 Task: Look for space in Lishu, China from 3rd August, 2023 to 17th August, 2023 for 3 adults, 1 child in price range Rs.3000 to Rs.15000. Place can be entire place with 3 bedrooms having 4 beds and 2 bathrooms. Property type can be house, flat, guest house. Amenities needed are: wifi. Booking option can be shelf check-in. Required host language is Chinese (Simplified).
Action: Mouse moved to (620, 84)
Screenshot: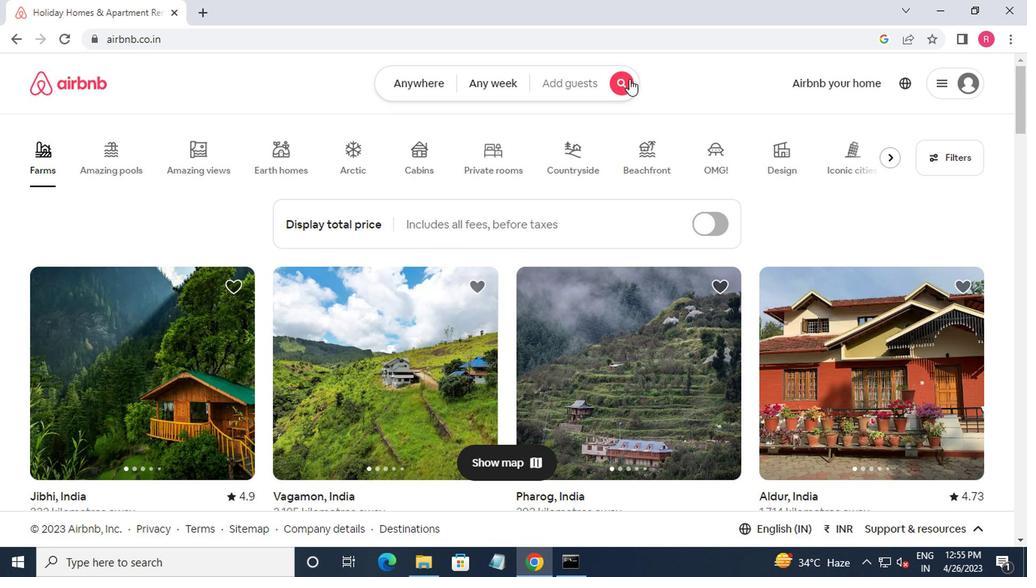 
Action: Mouse pressed left at (620, 84)
Screenshot: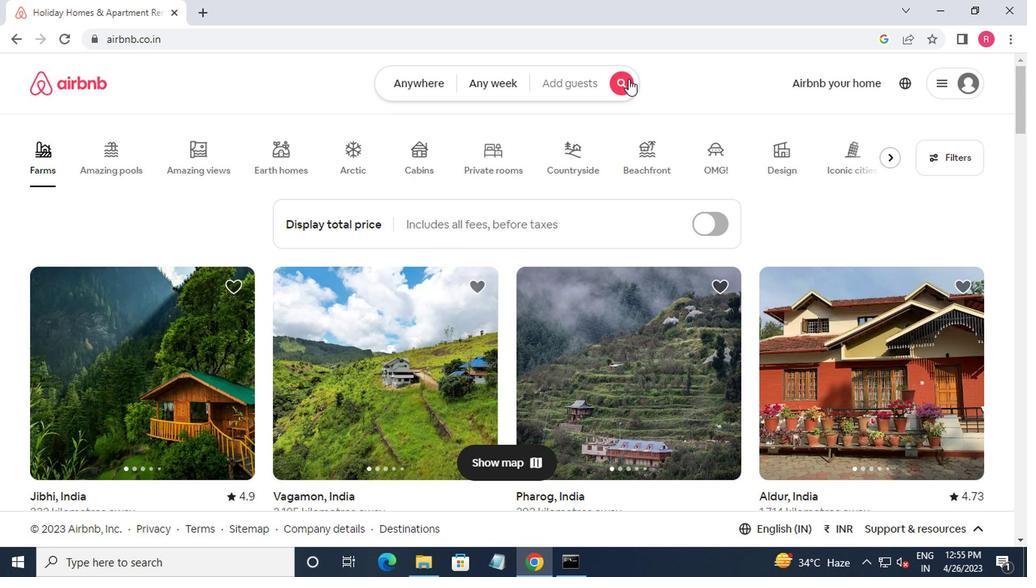 
Action: Mouse moved to (285, 141)
Screenshot: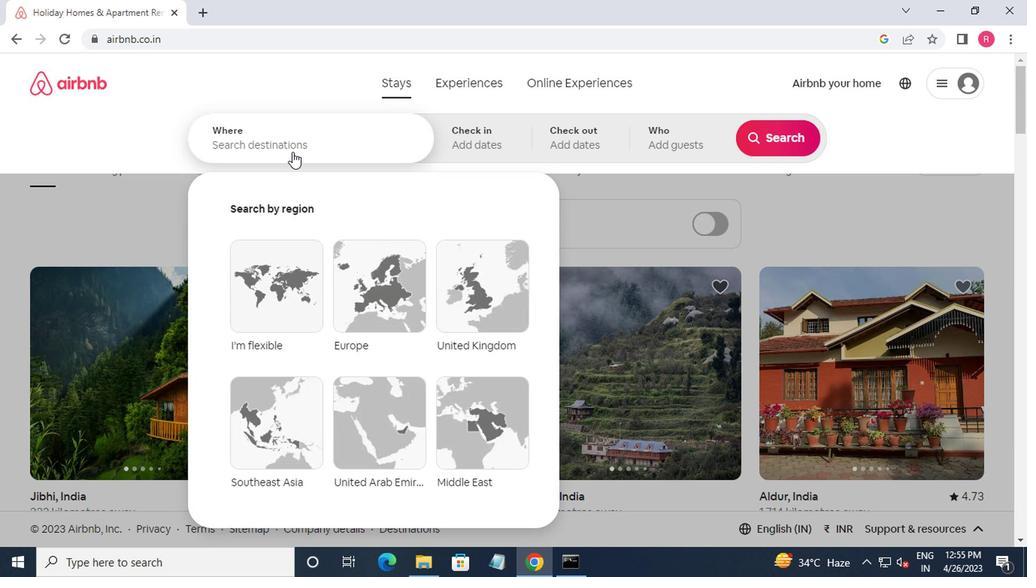 
Action: Mouse pressed left at (285, 141)
Screenshot: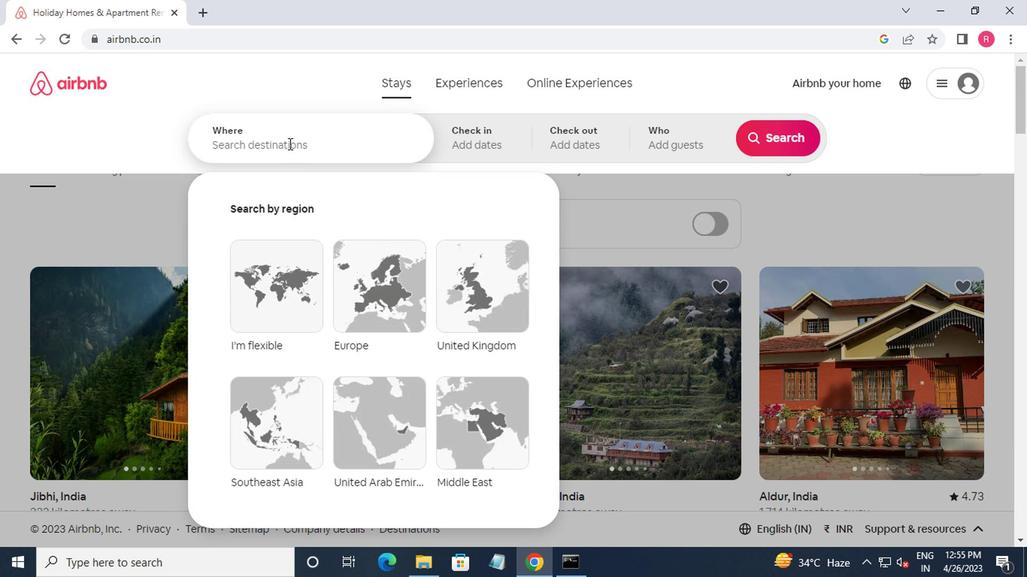 
Action: Mouse moved to (277, 159)
Screenshot: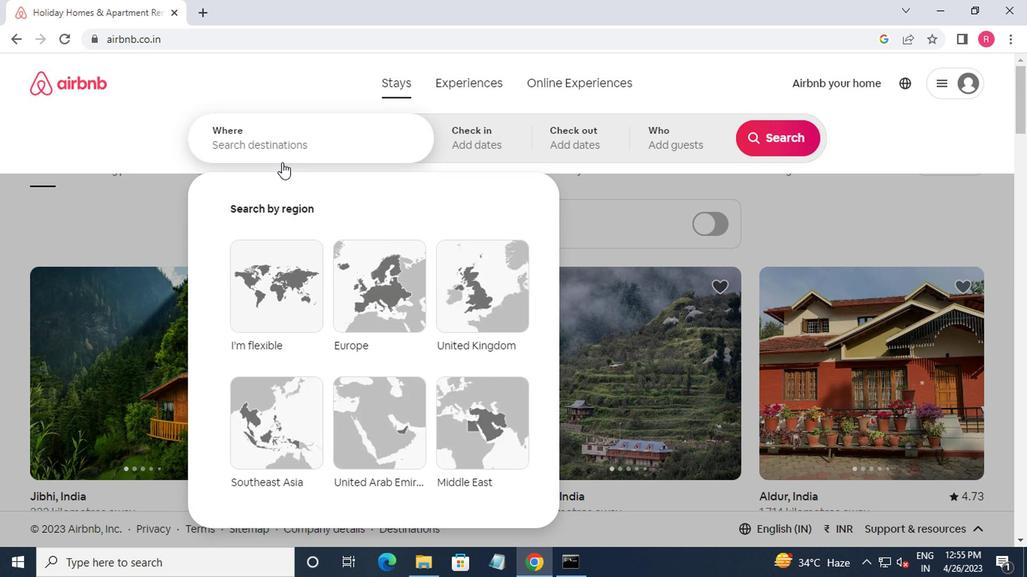 
Action: Key pressed lishu,china<Key.enter>
Screenshot: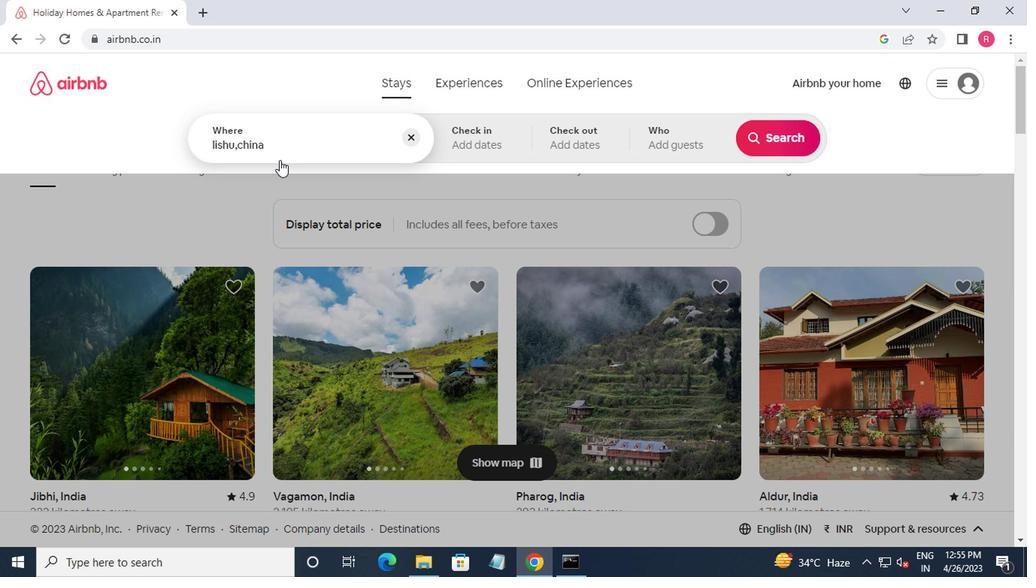 
Action: Mouse moved to (766, 260)
Screenshot: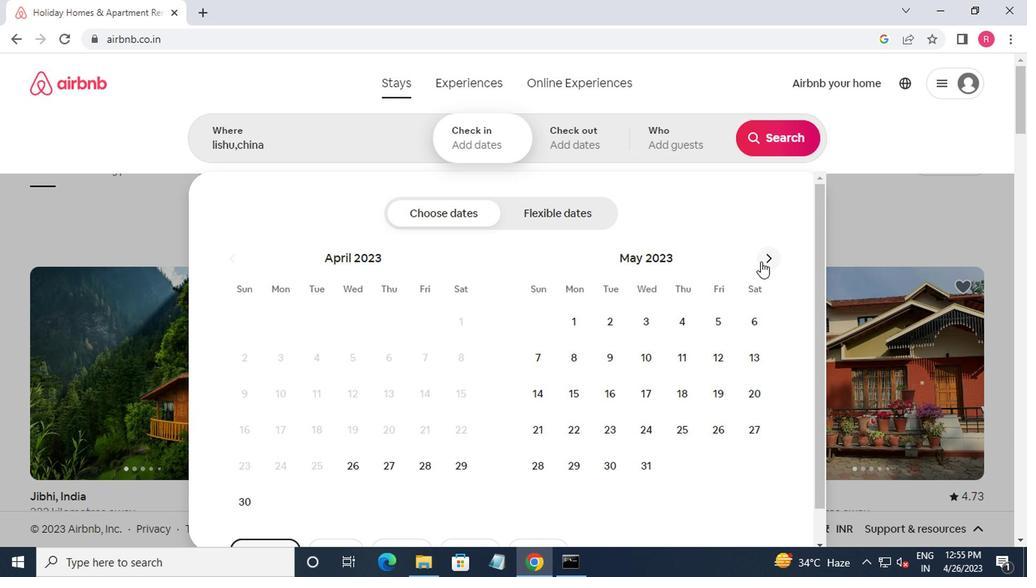 
Action: Mouse pressed left at (766, 260)
Screenshot: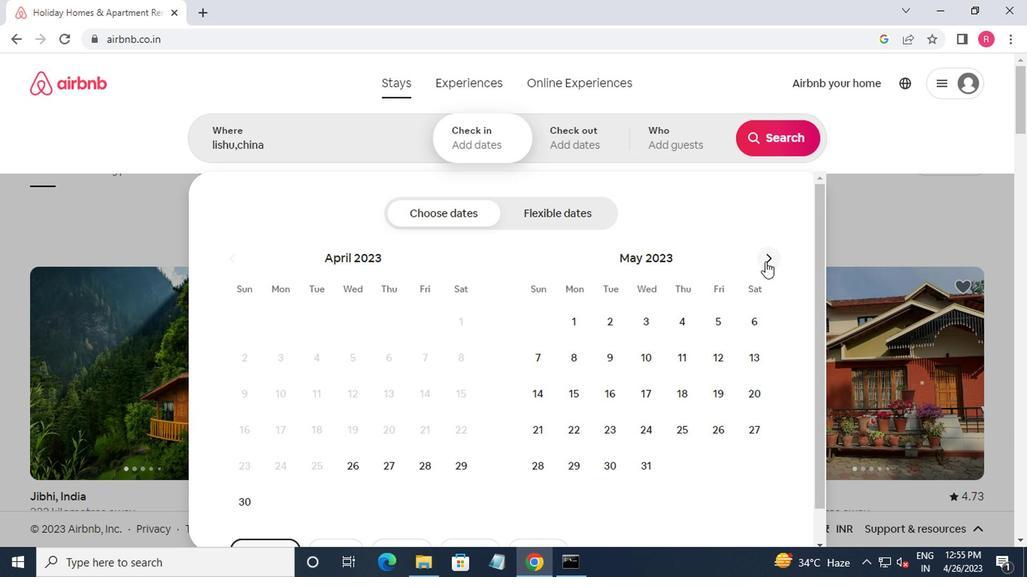 
Action: Mouse moved to (766, 260)
Screenshot: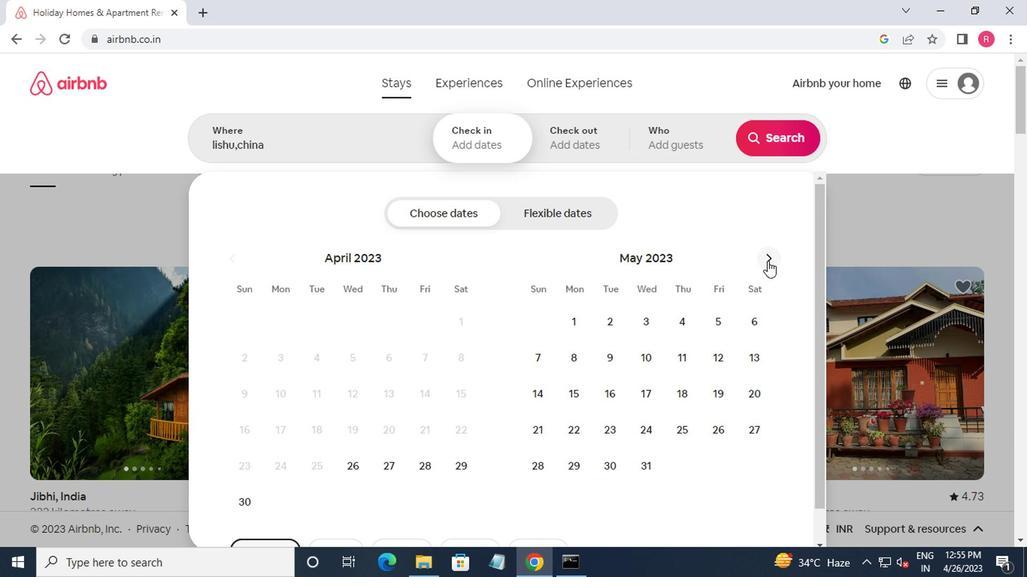 
Action: Mouse pressed left at (766, 260)
Screenshot: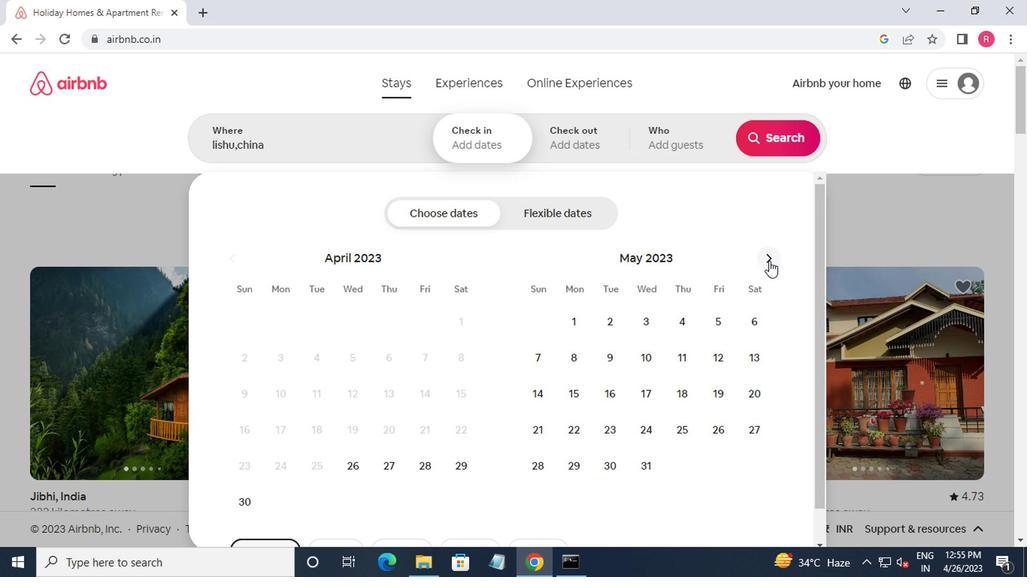 
Action: Mouse moved to (773, 259)
Screenshot: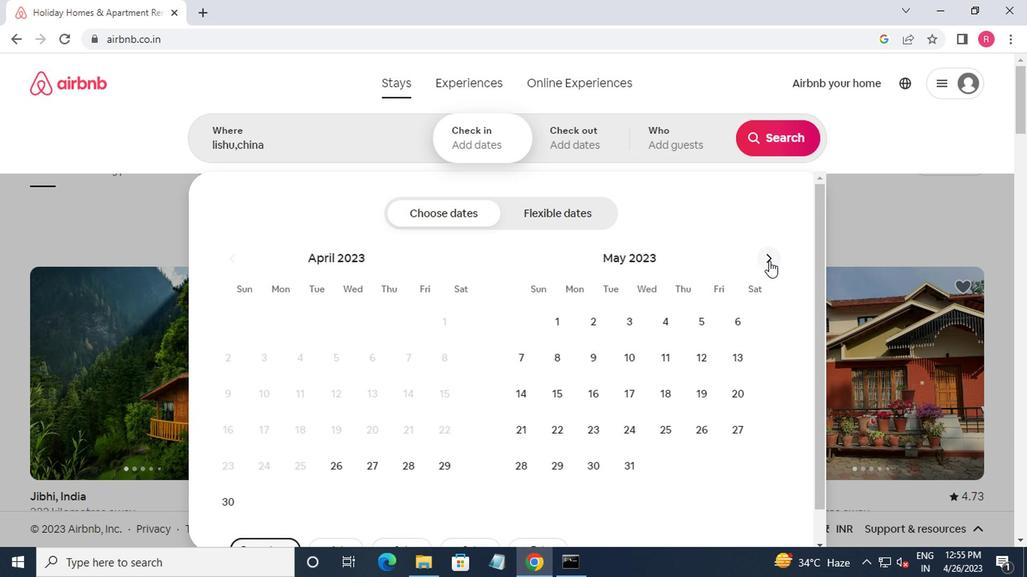 
Action: Mouse pressed left at (773, 259)
Screenshot: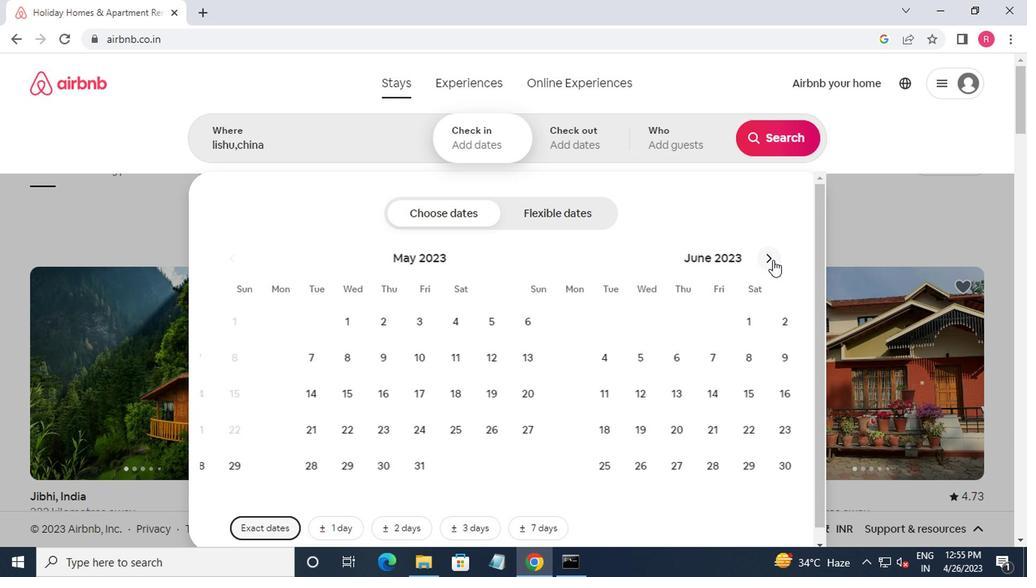 
Action: Mouse moved to (779, 261)
Screenshot: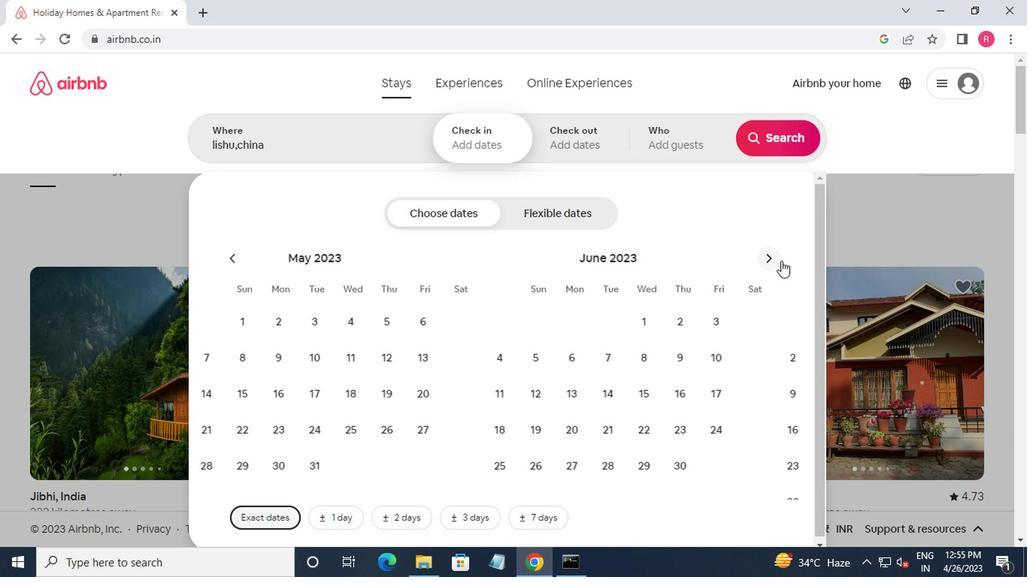 
Action: Mouse pressed left at (779, 261)
Screenshot: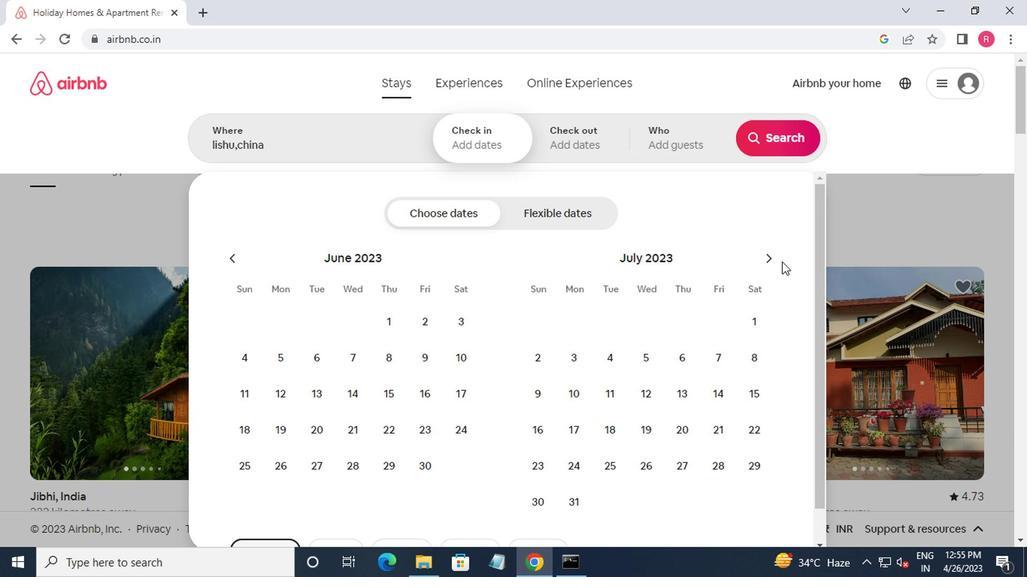 
Action: Mouse moved to (763, 257)
Screenshot: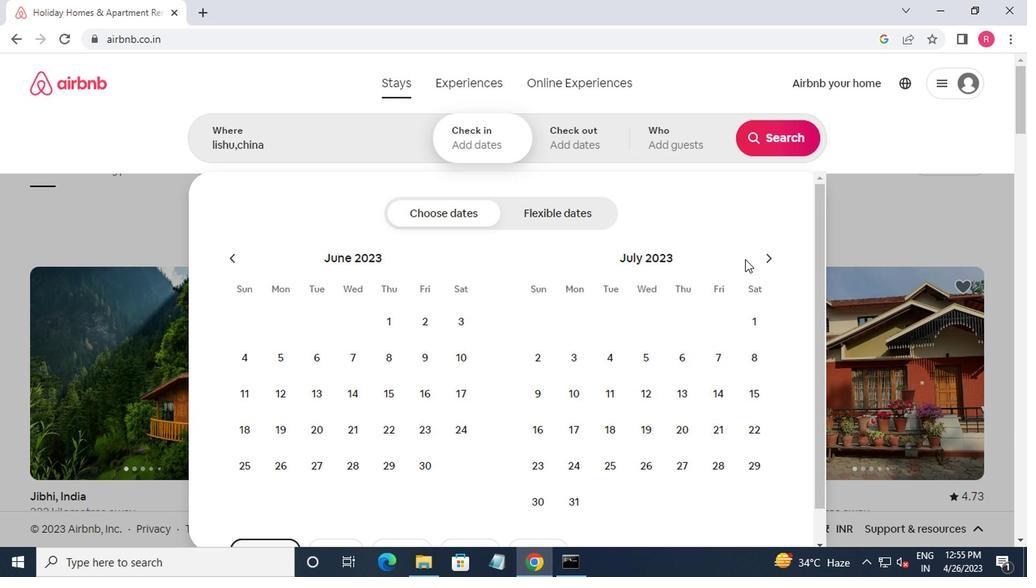 
Action: Mouse pressed left at (763, 257)
Screenshot: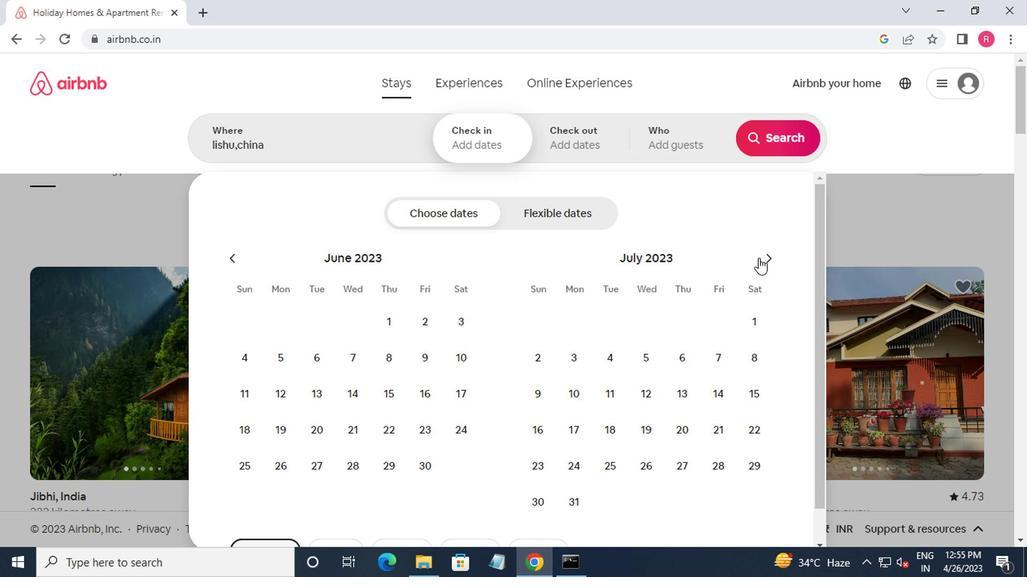
Action: Mouse moved to (687, 320)
Screenshot: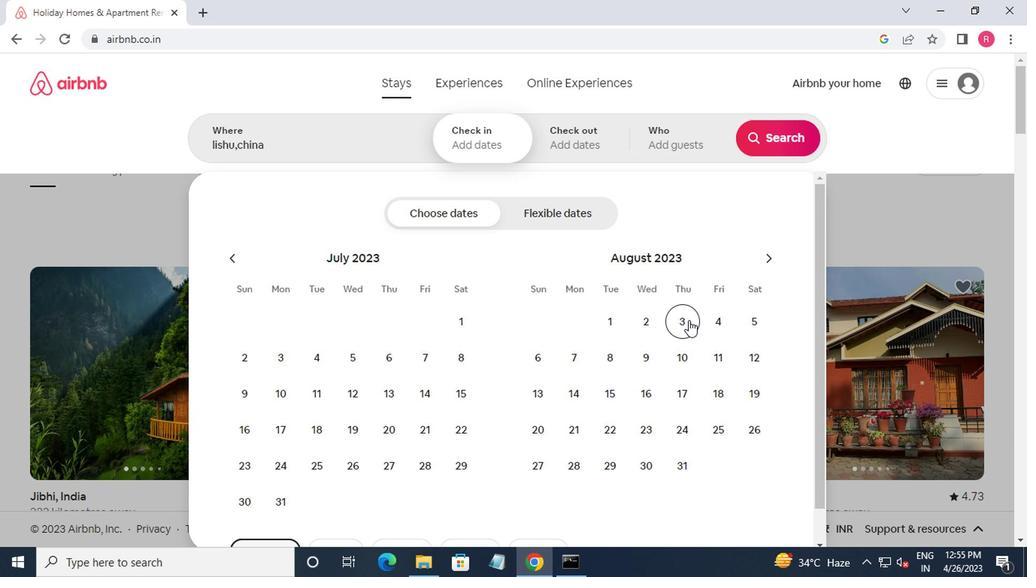 
Action: Mouse pressed left at (687, 320)
Screenshot: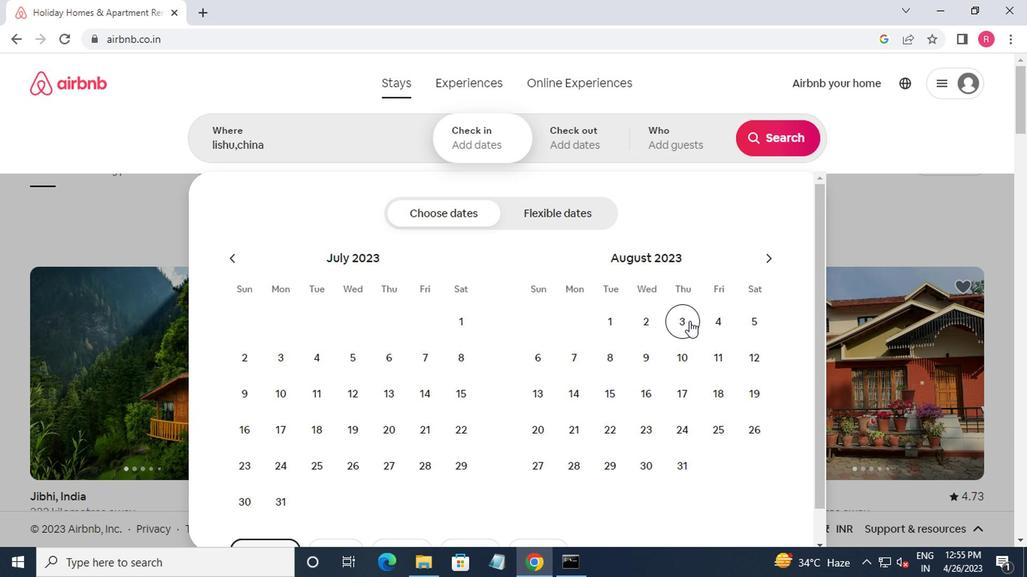
Action: Mouse moved to (675, 391)
Screenshot: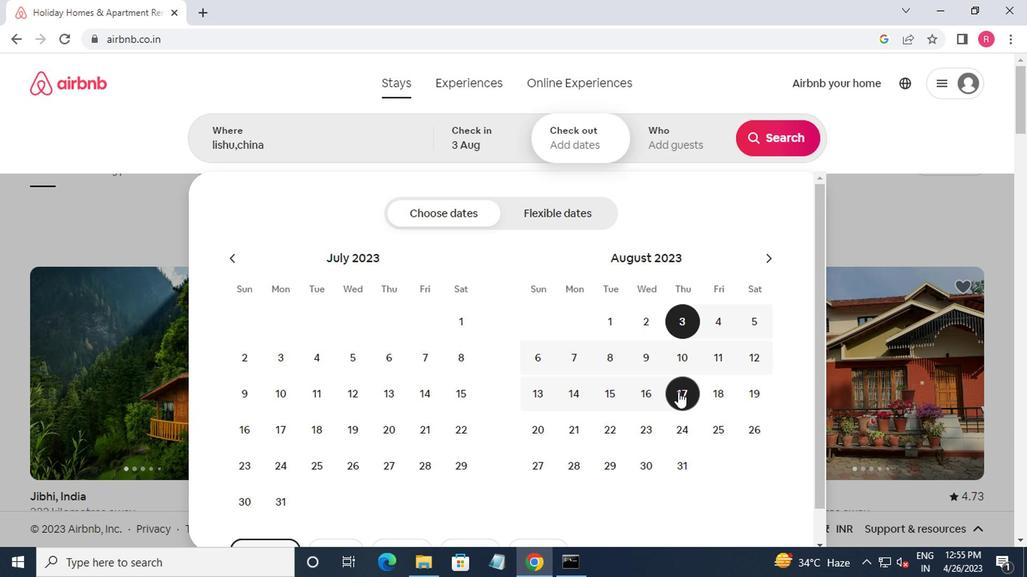 
Action: Mouse pressed left at (675, 391)
Screenshot: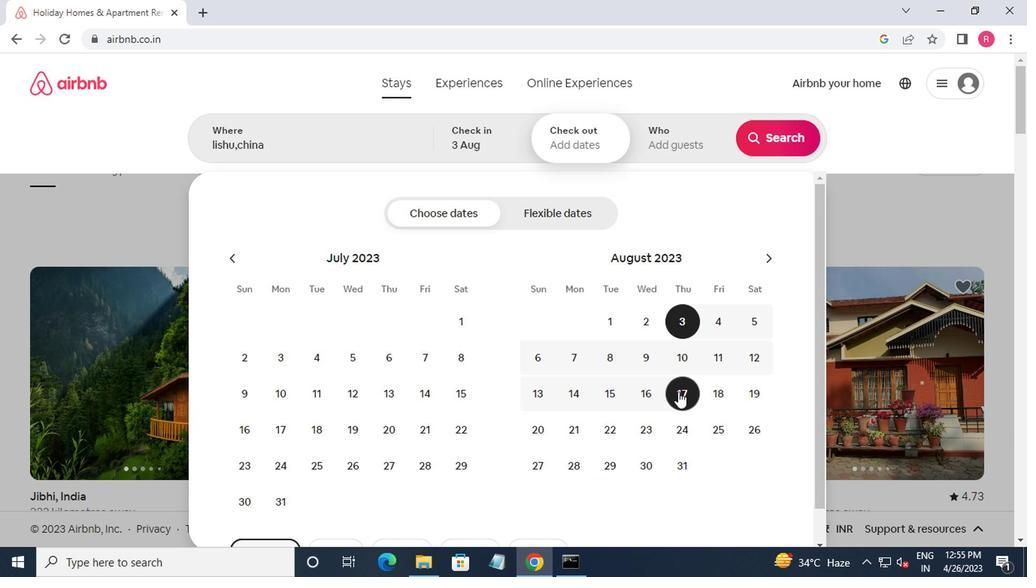 
Action: Mouse moved to (672, 150)
Screenshot: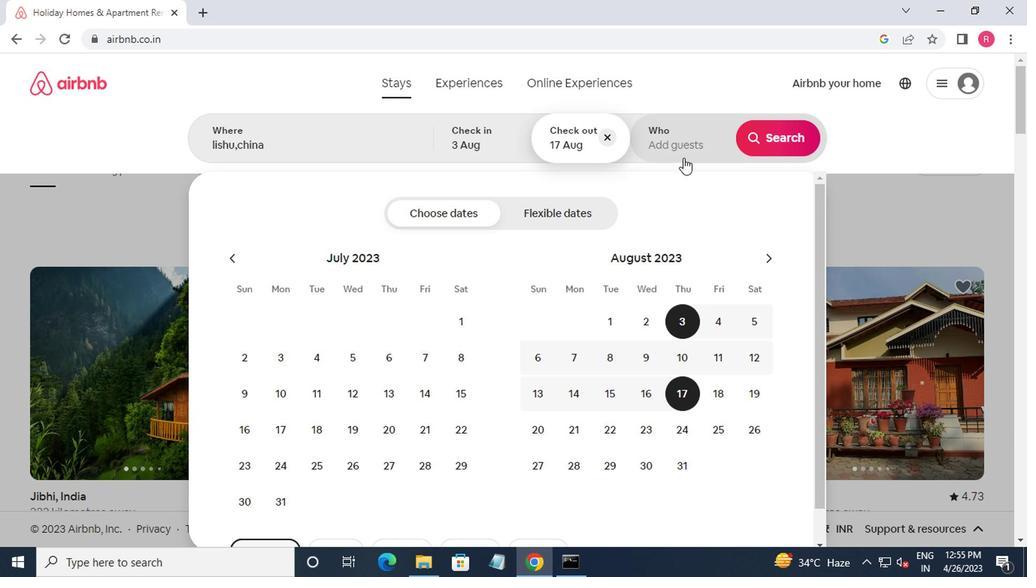 
Action: Mouse pressed left at (672, 150)
Screenshot: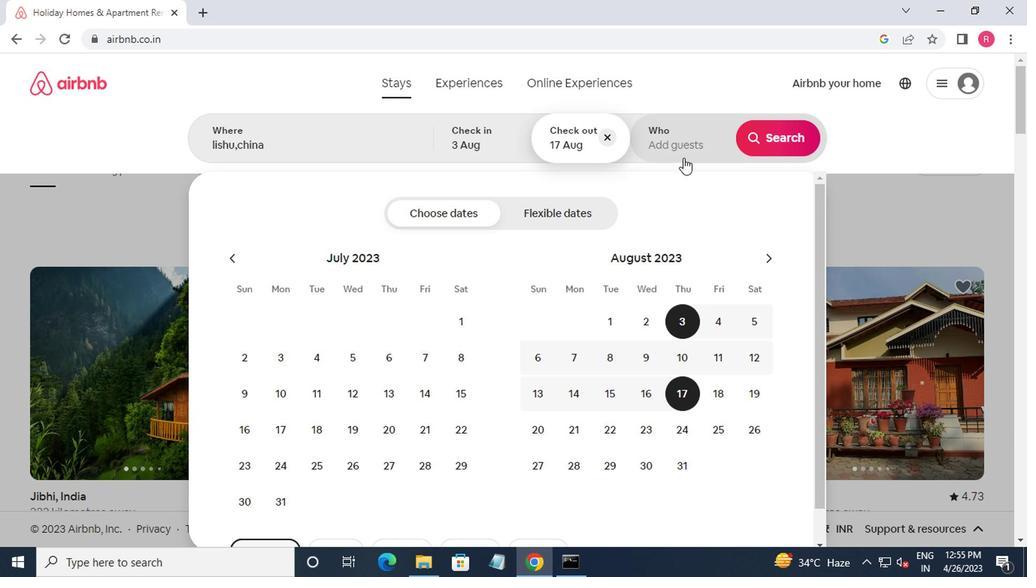 
Action: Mouse moved to (774, 217)
Screenshot: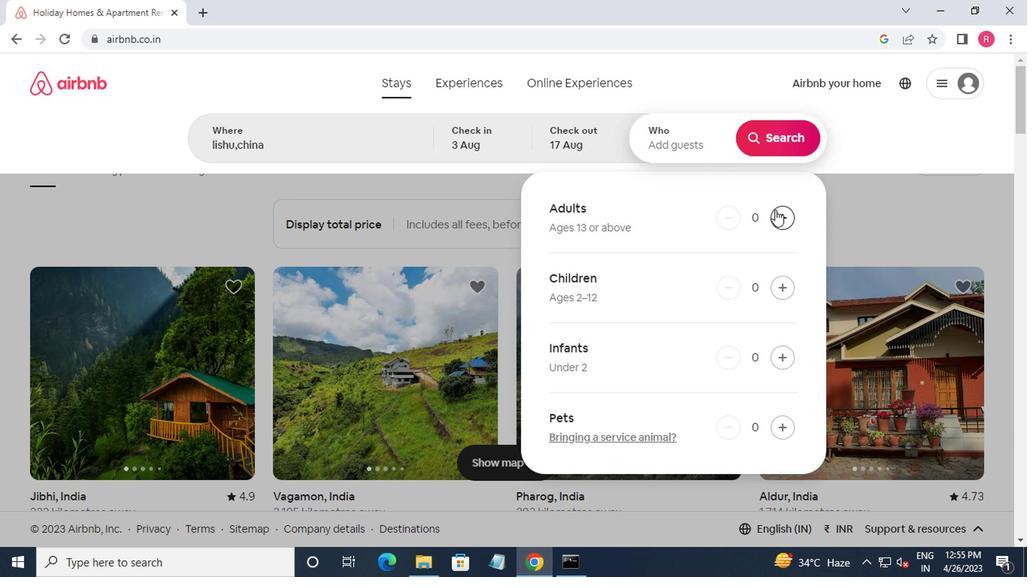 
Action: Mouse pressed left at (774, 217)
Screenshot: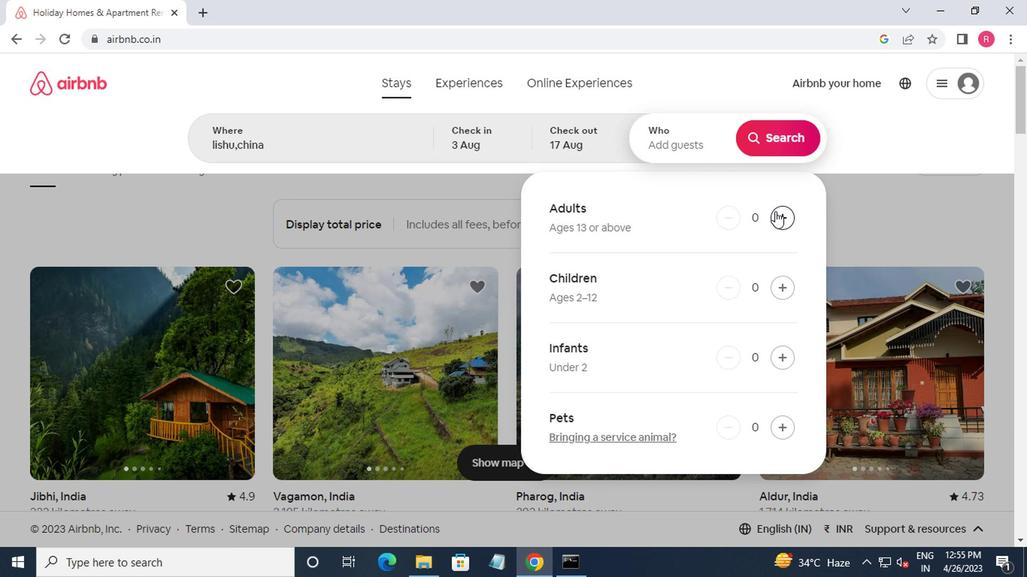 
Action: Mouse pressed left at (774, 217)
Screenshot: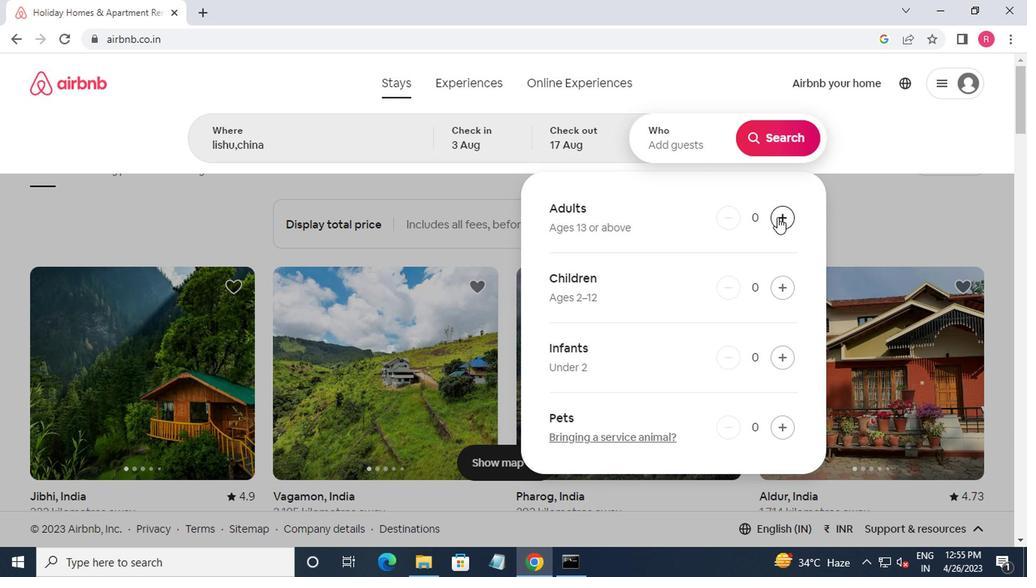 
Action: Mouse pressed left at (774, 217)
Screenshot: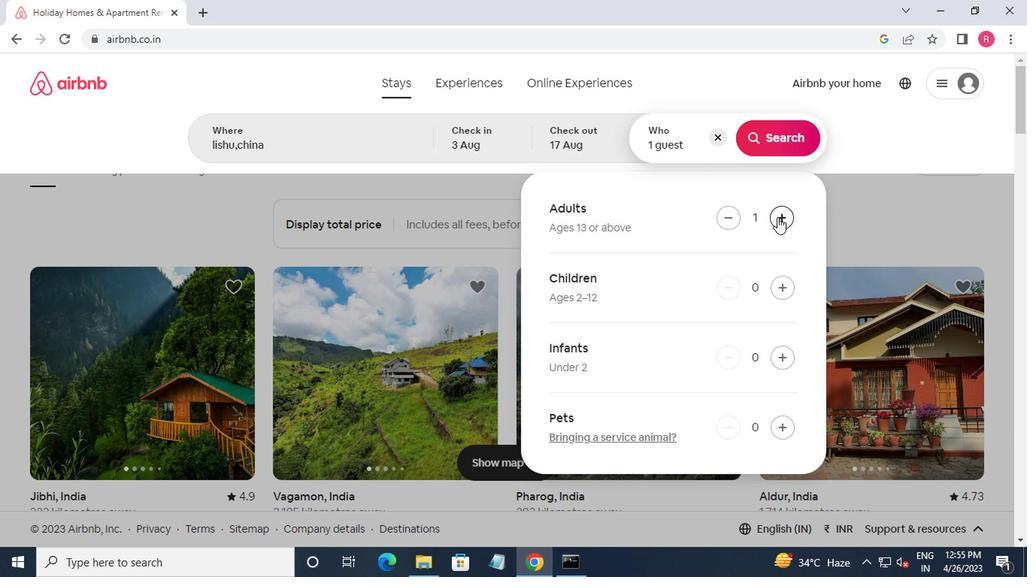 
Action: Mouse moved to (781, 290)
Screenshot: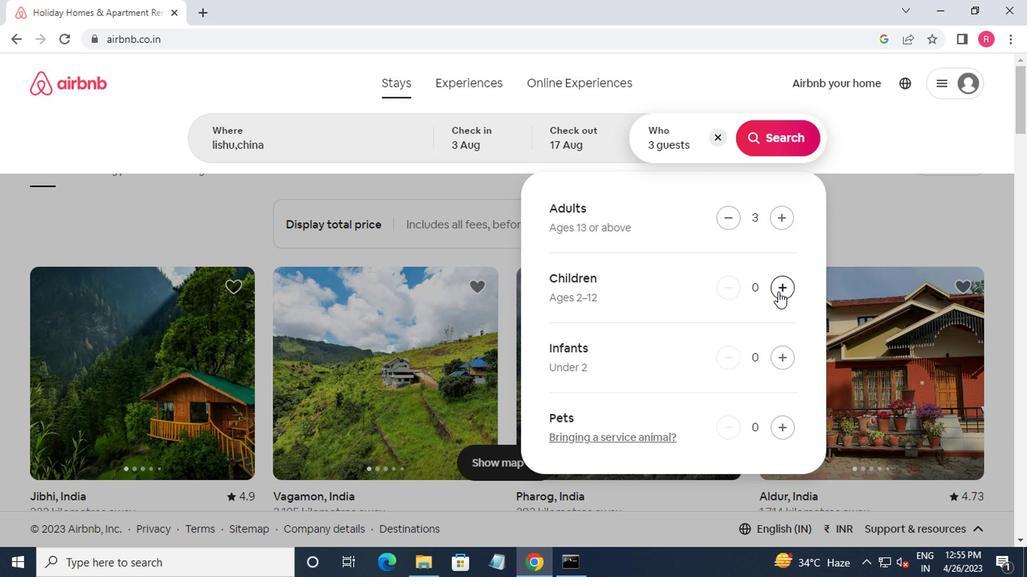 
Action: Mouse pressed left at (781, 290)
Screenshot: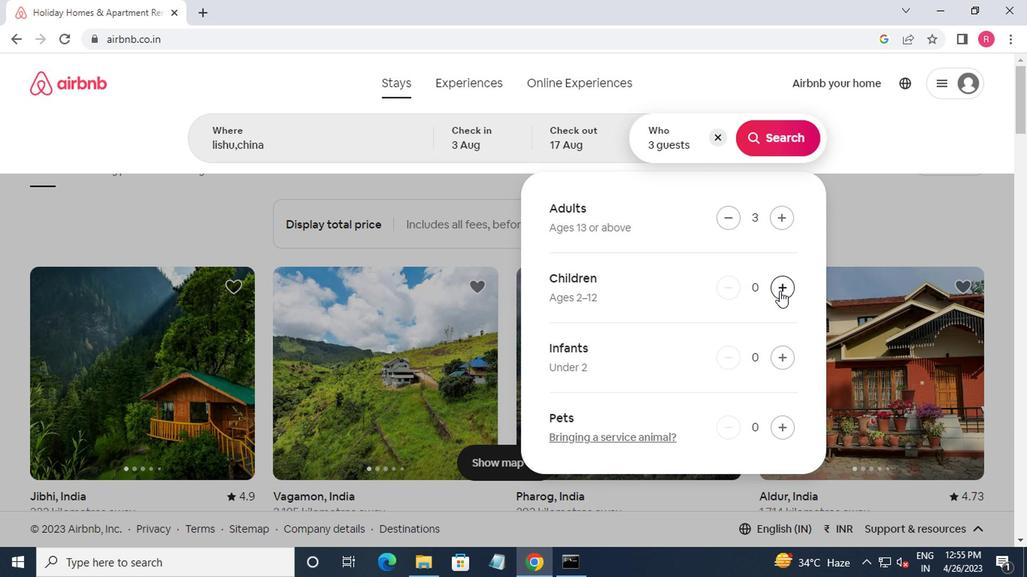 
Action: Mouse moved to (750, 147)
Screenshot: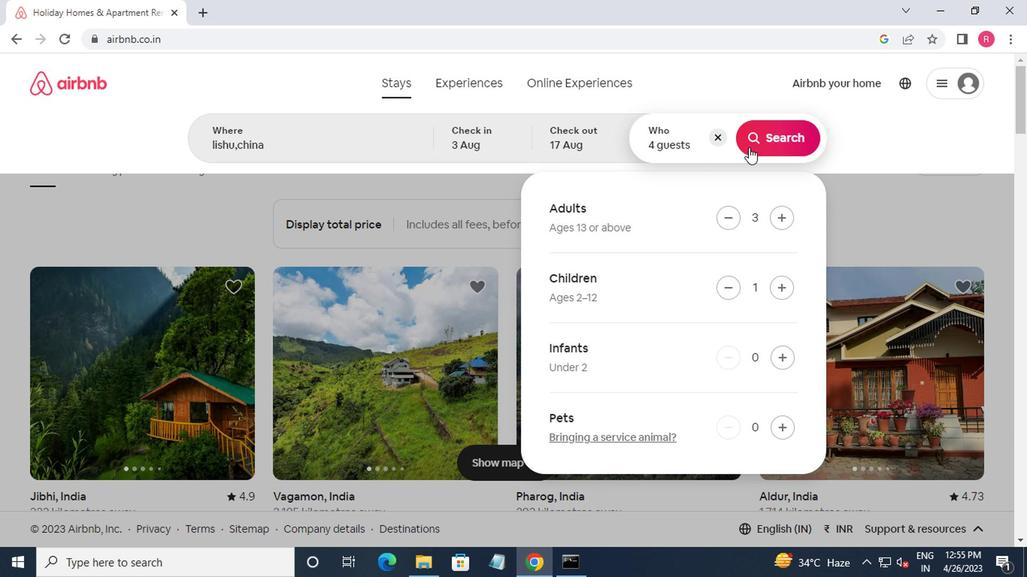 
Action: Mouse pressed left at (750, 147)
Screenshot: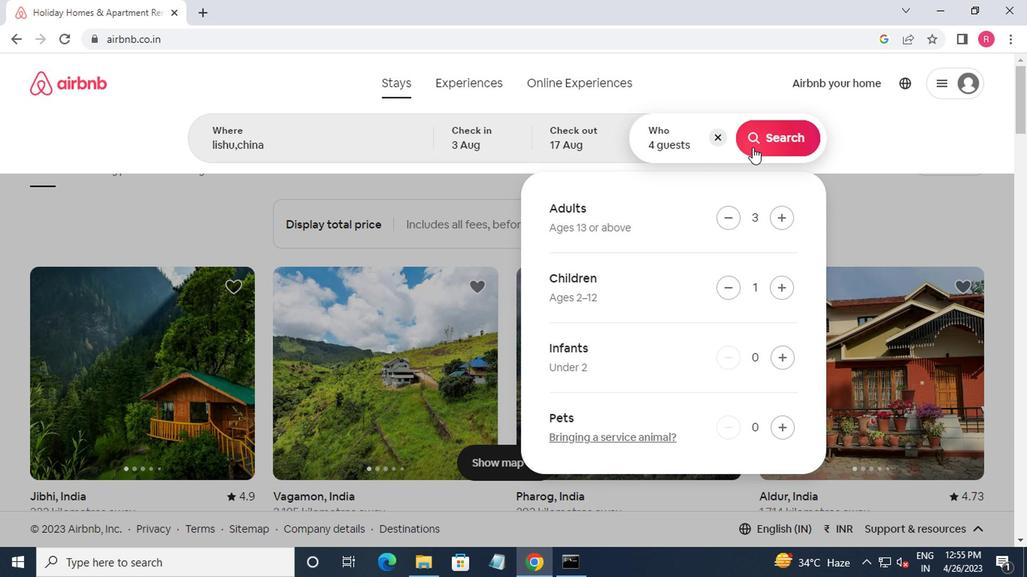
Action: Mouse moved to (930, 145)
Screenshot: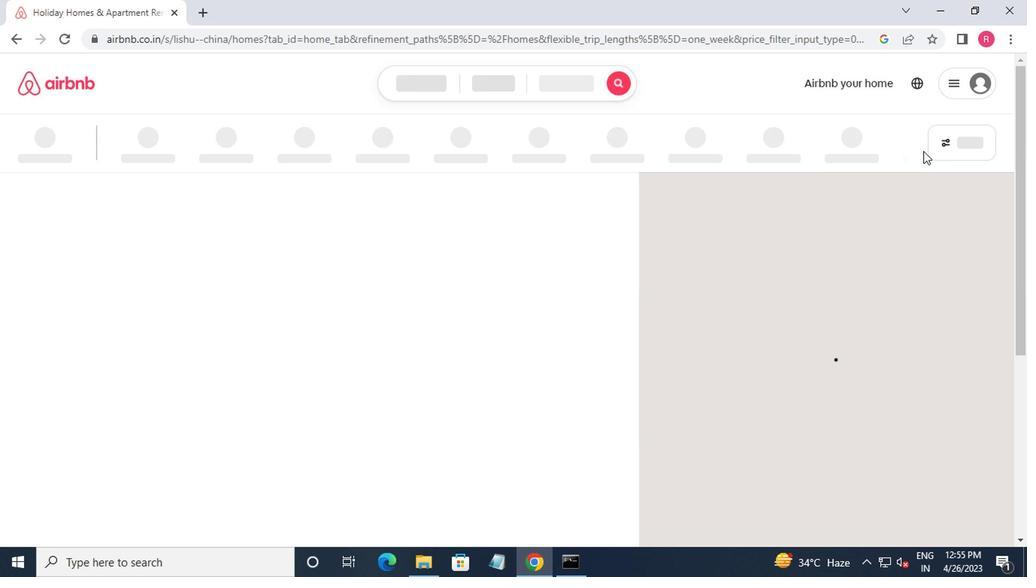 
Action: Mouse pressed left at (930, 145)
Screenshot: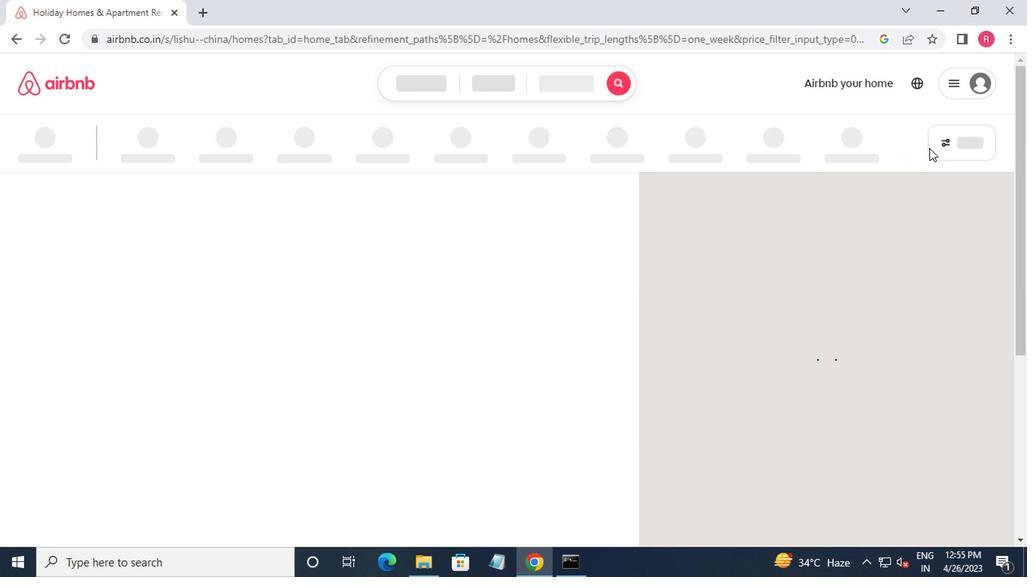 
Action: Mouse moved to (338, 229)
Screenshot: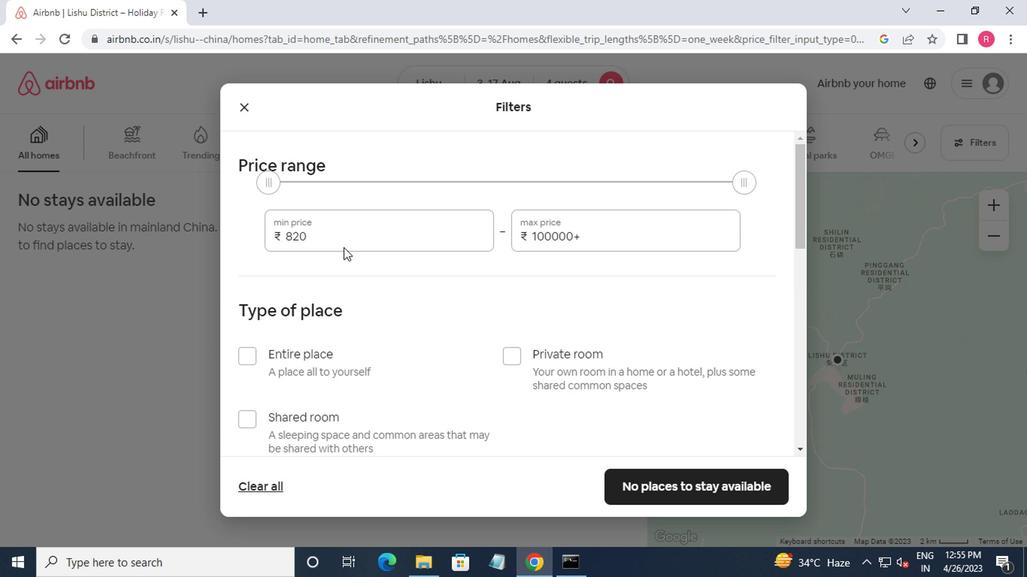 
Action: Mouse pressed left at (338, 229)
Screenshot: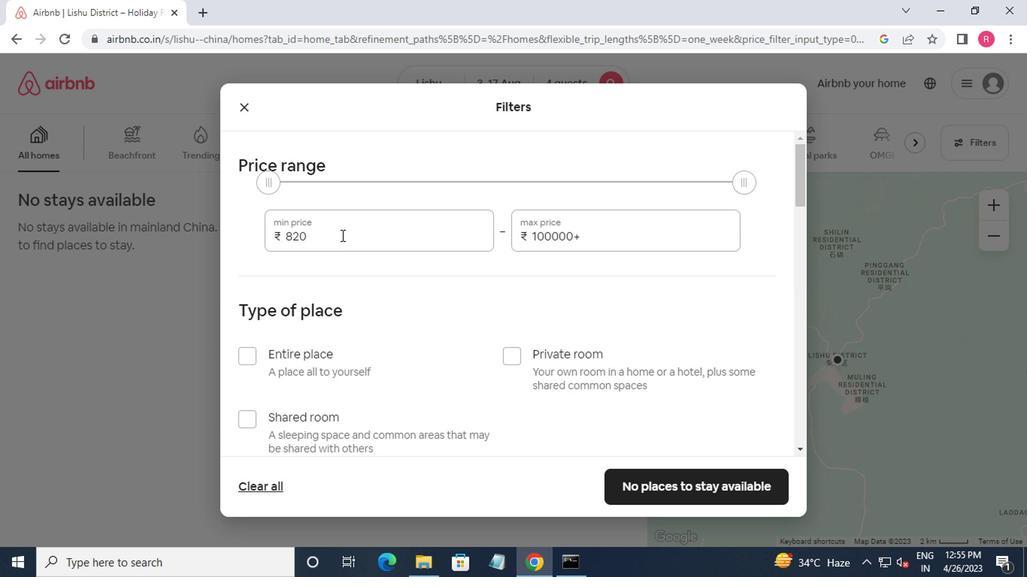 
Action: Mouse moved to (336, 219)
Screenshot: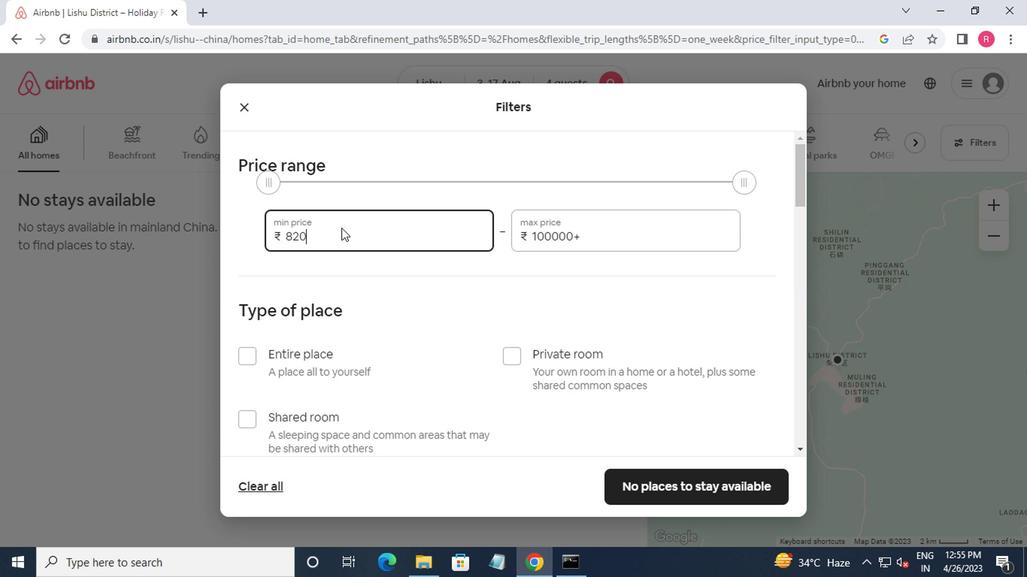 
Action: Key pressed <Key.backspace><Key.backspace><Key.backspace><Key.backspace>3000<Key.tab>15000
Screenshot: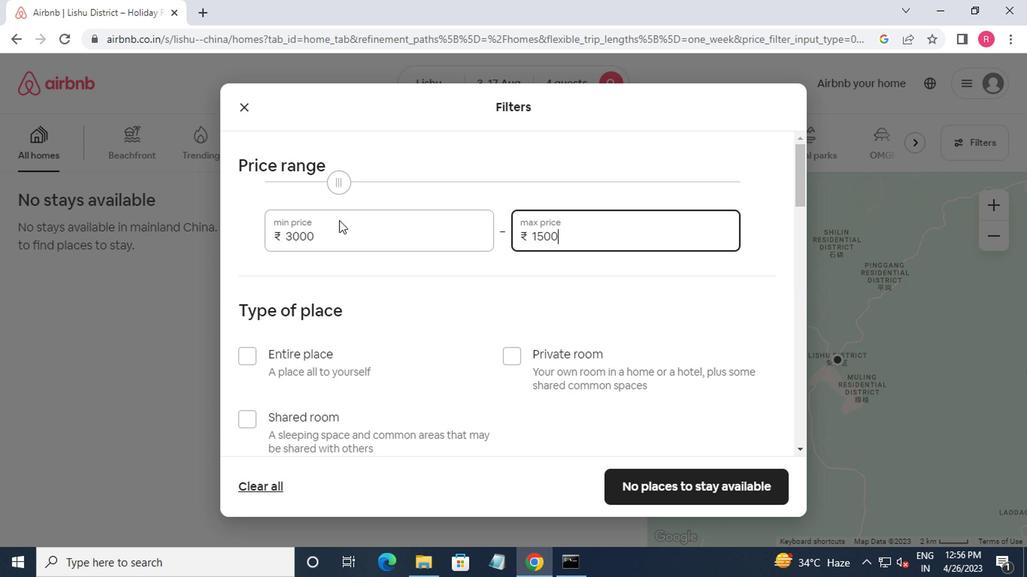 
Action: Mouse moved to (260, 238)
Screenshot: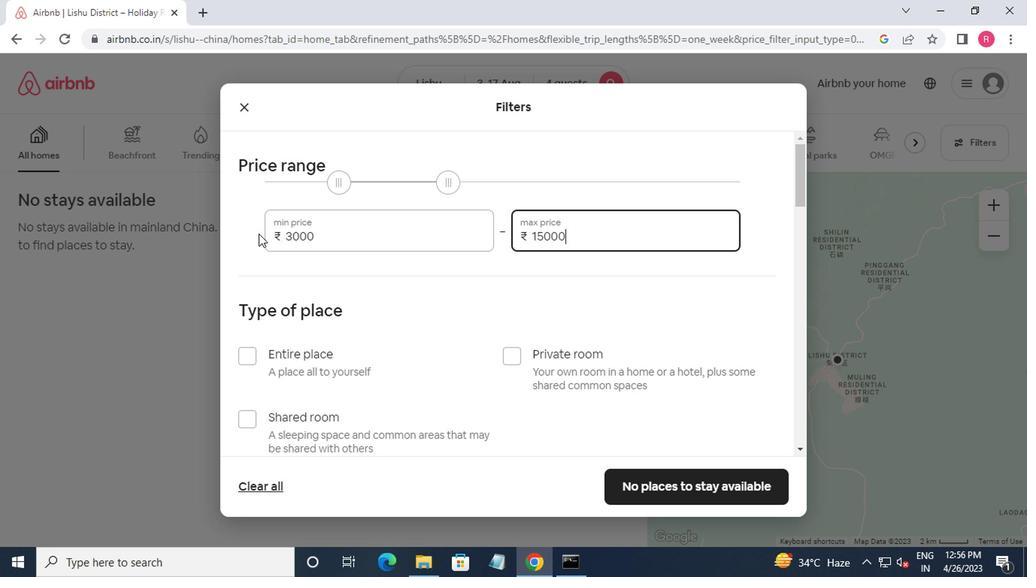 
Action: Mouse scrolled (260, 237) with delta (0, -1)
Screenshot: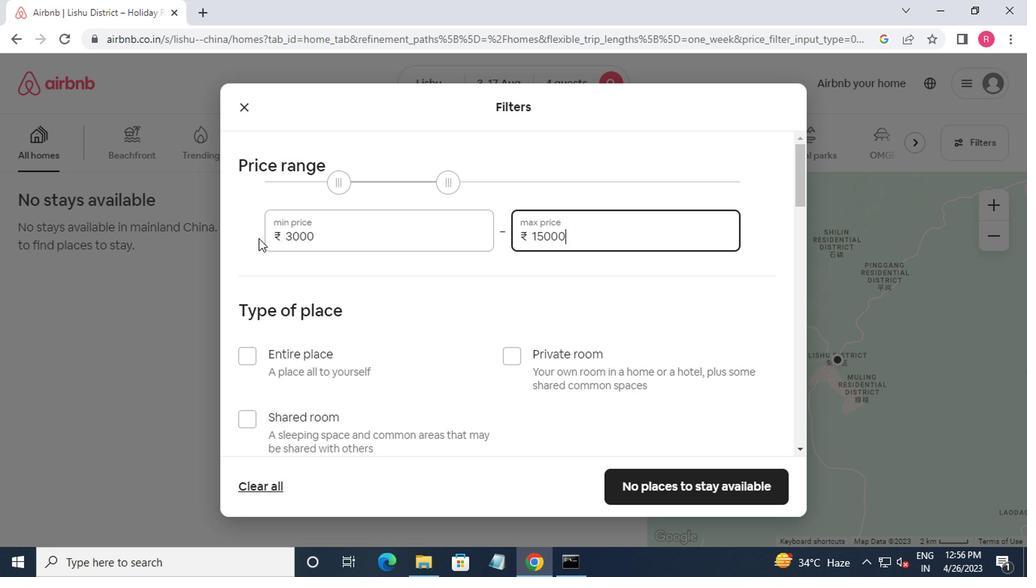 
Action: Mouse moved to (261, 237)
Screenshot: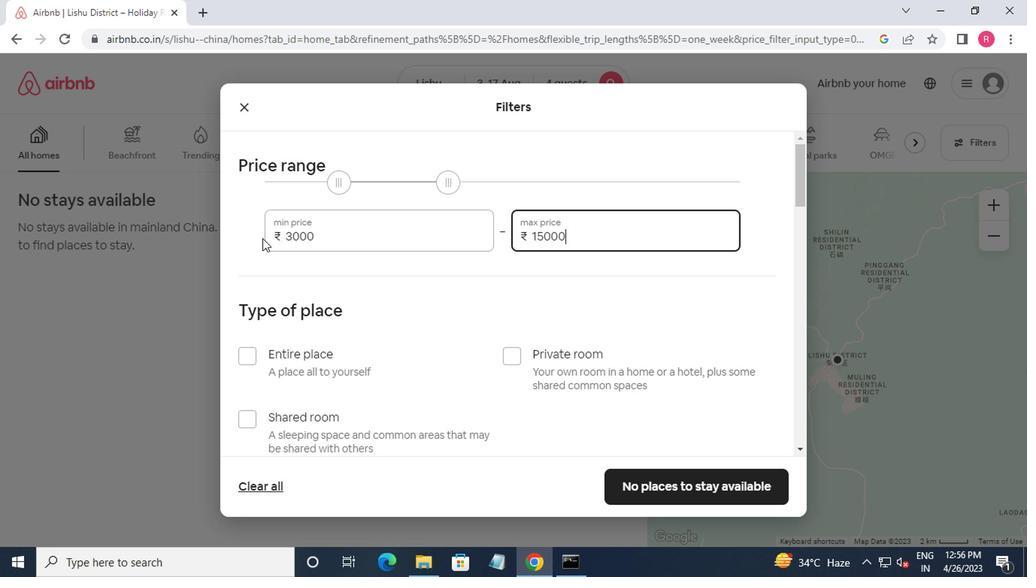 
Action: Mouse scrolled (261, 236) with delta (0, 0)
Screenshot: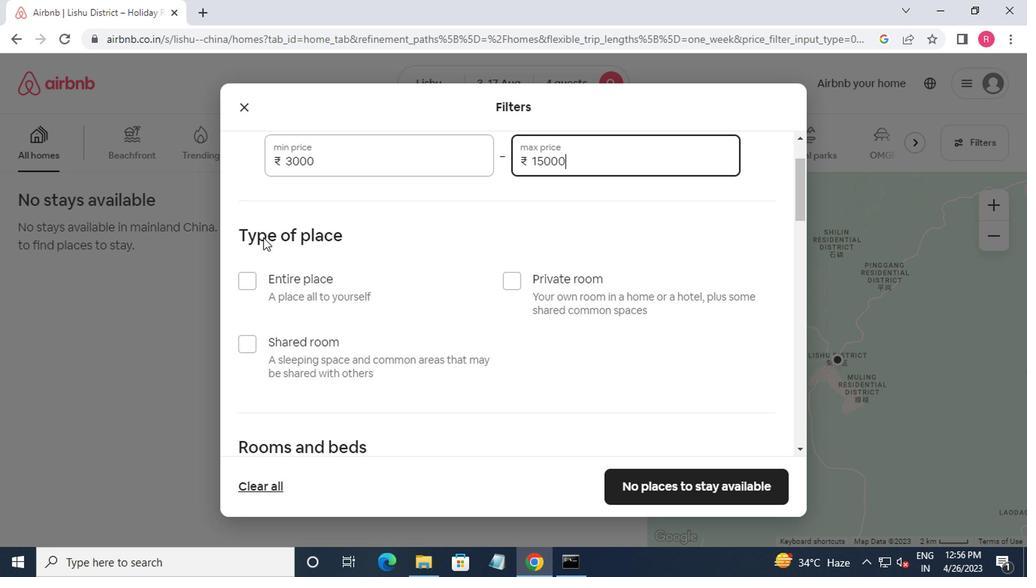 
Action: Mouse moved to (259, 238)
Screenshot: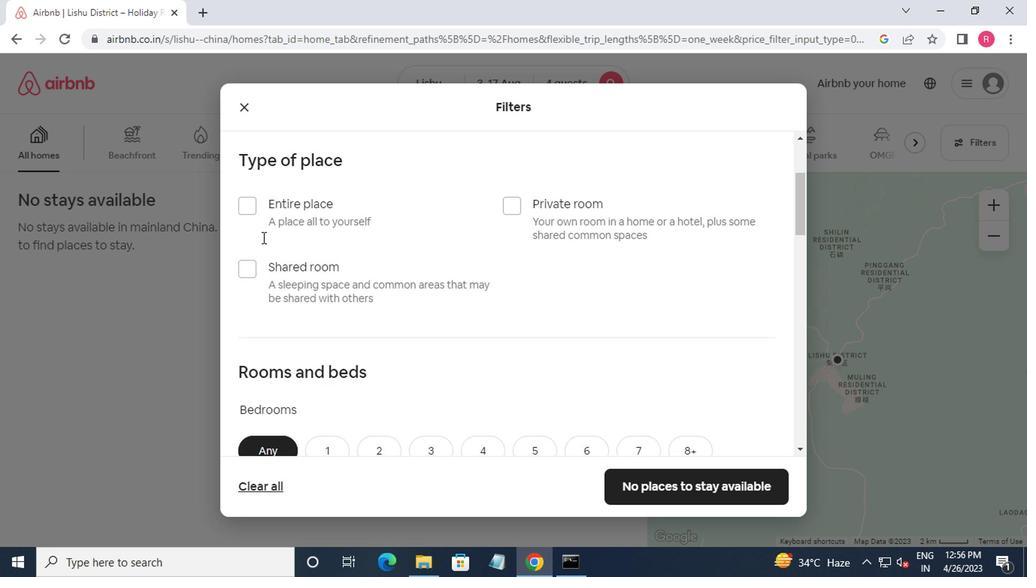 
Action: Mouse scrolled (259, 238) with delta (0, 0)
Screenshot: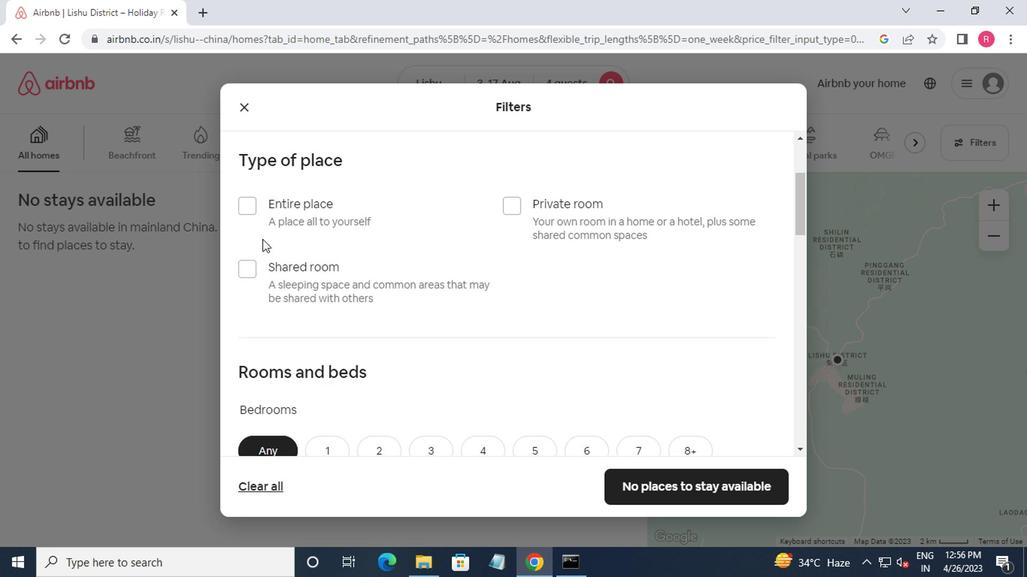
Action: Mouse moved to (268, 204)
Screenshot: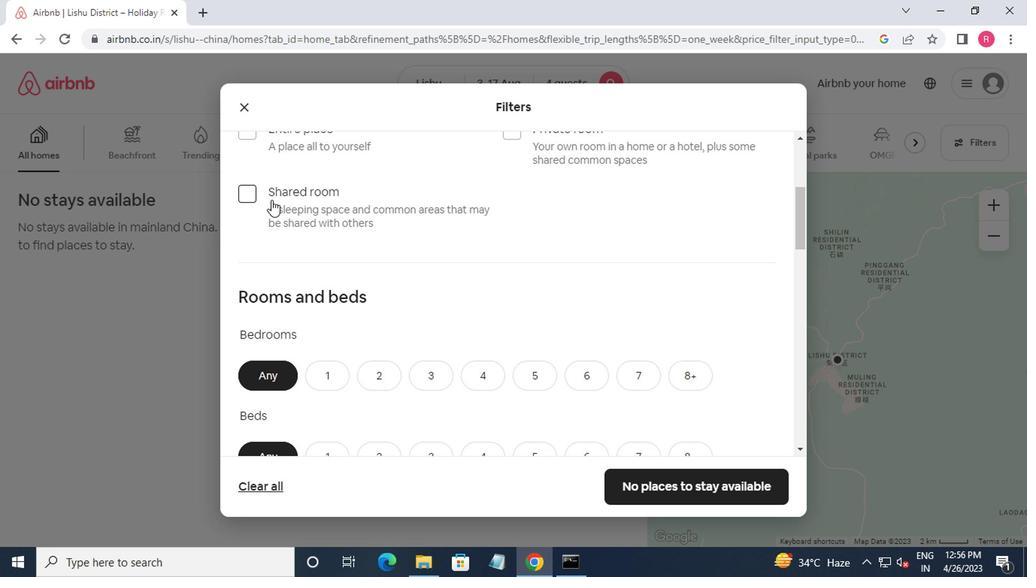 
Action: Mouse scrolled (268, 204) with delta (0, 0)
Screenshot: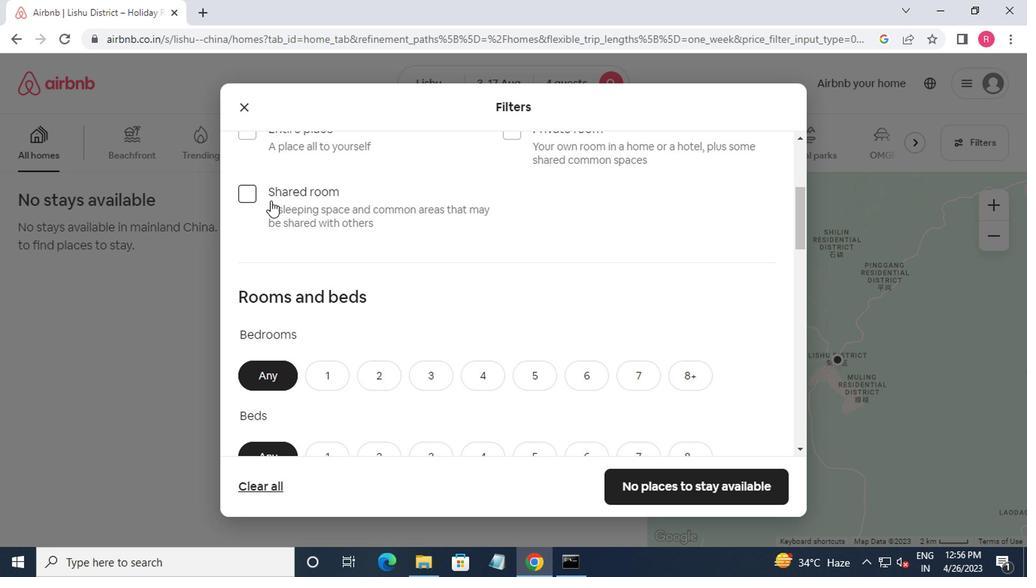 
Action: Mouse moved to (249, 207)
Screenshot: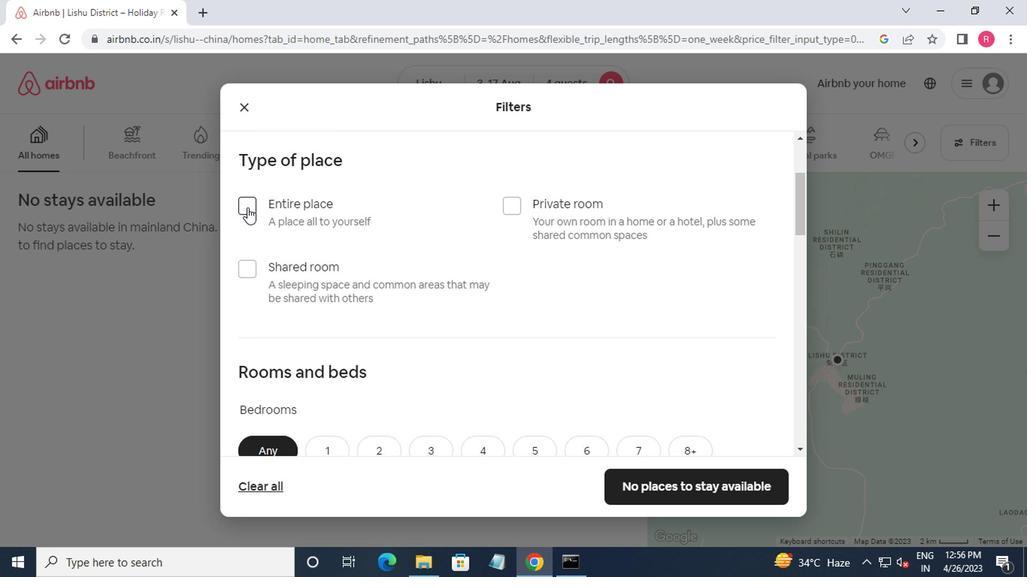 
Action: Mouse pressed left at (249, 207)
Screenshot: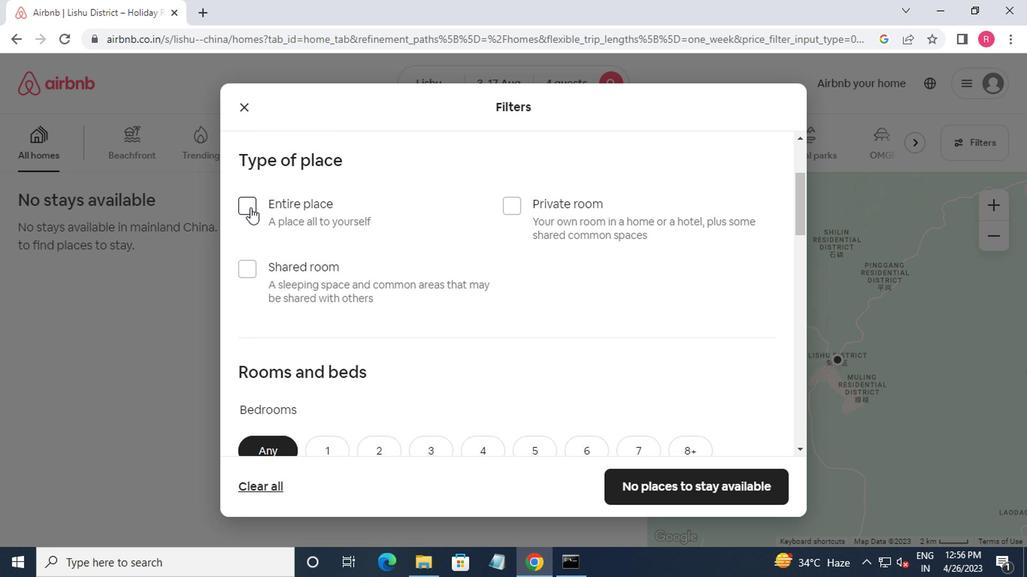
Action: Mouse moved to (254, 227)
Screenshot: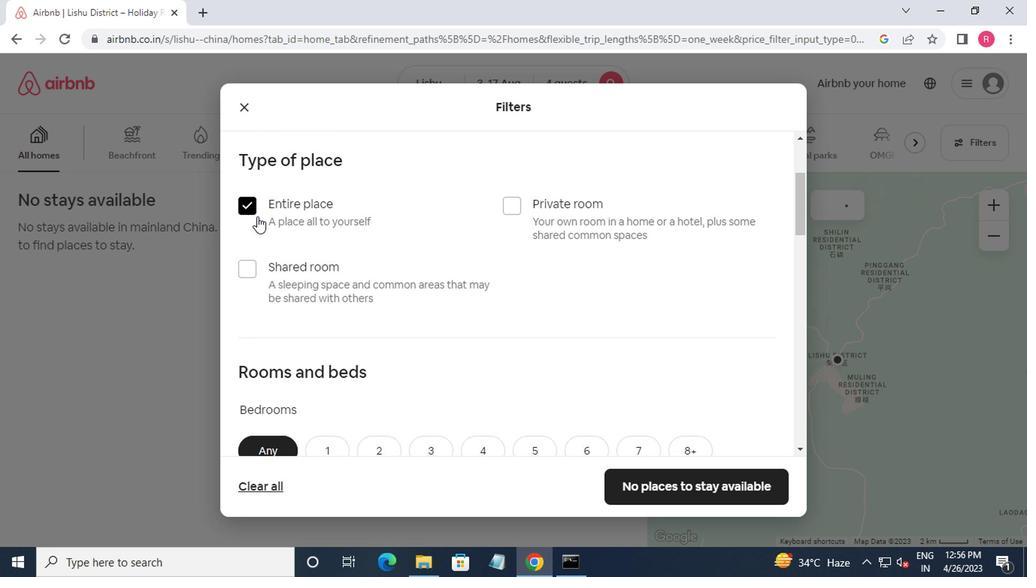 
Action: Mouse scrolled (254, 226) with delta (0, 0)
Screenshot: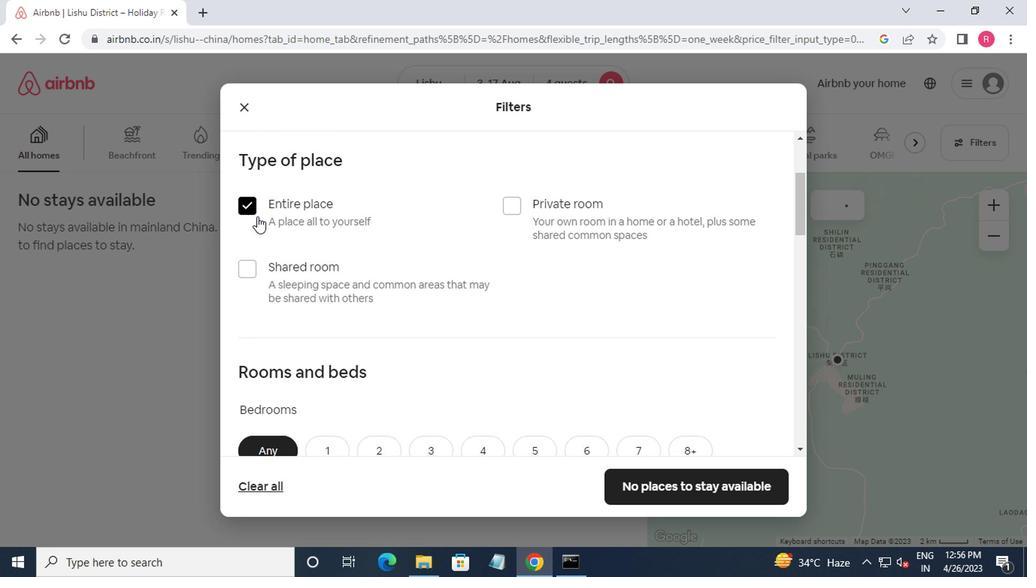 
Action: Mouse moved to (315, 316)
Screenshot: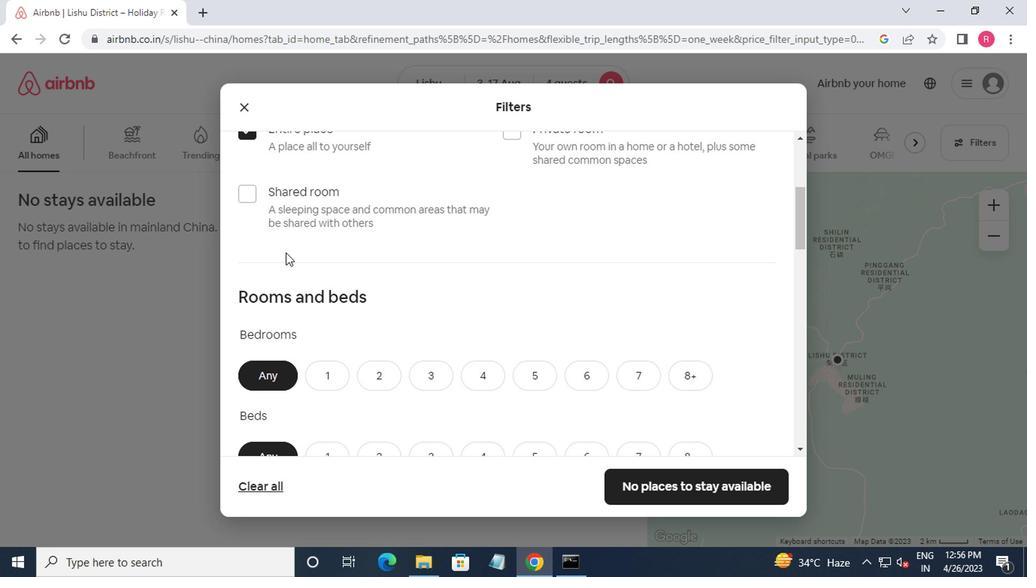
Action: Mouse scrolled (315, 316) with delta (0, 0)
Screenshot: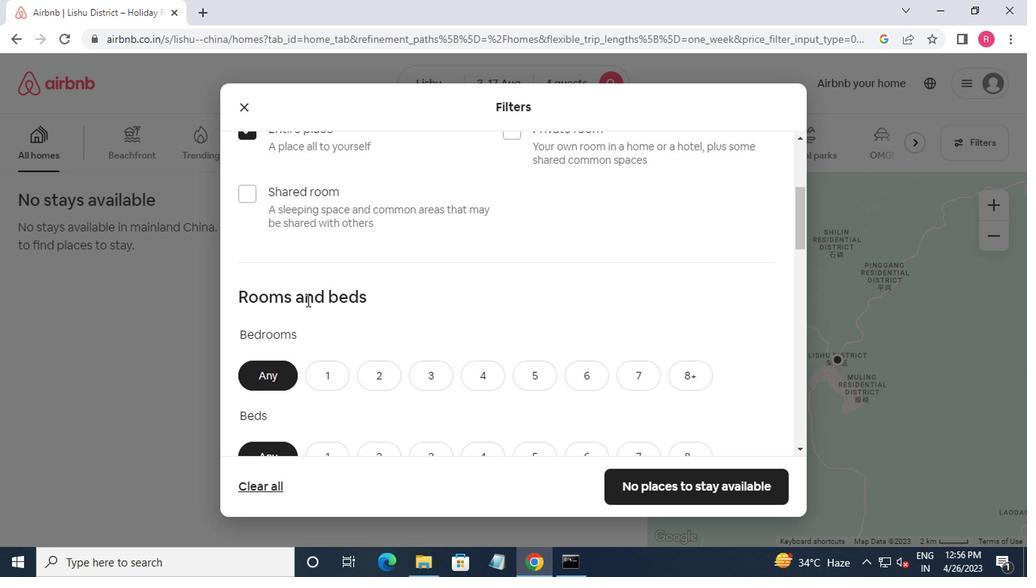
Action: Mouse moved to (436, 303)
Screenshot: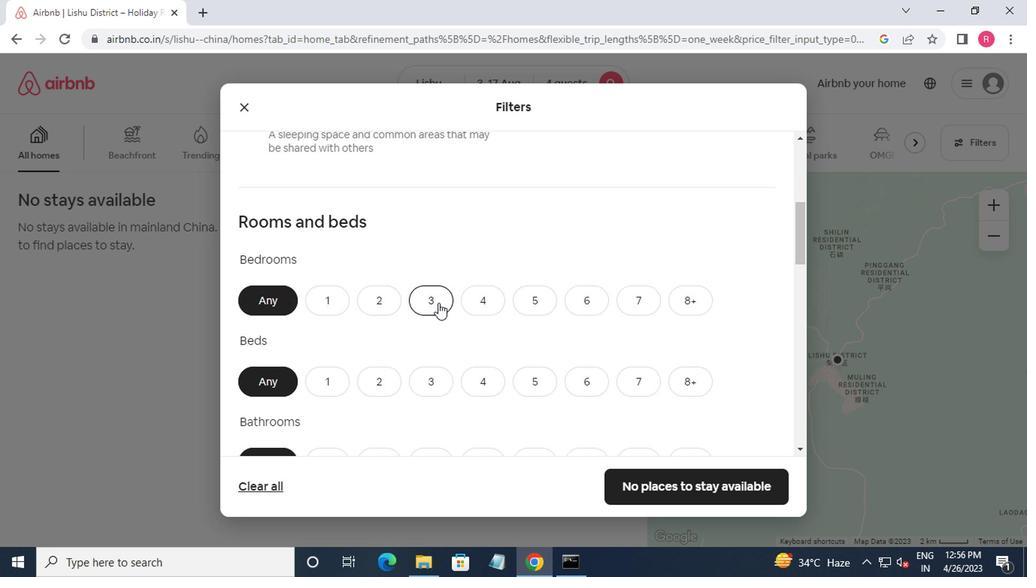 
Action: Mouse pressed left at (436, 303)
Screenshot: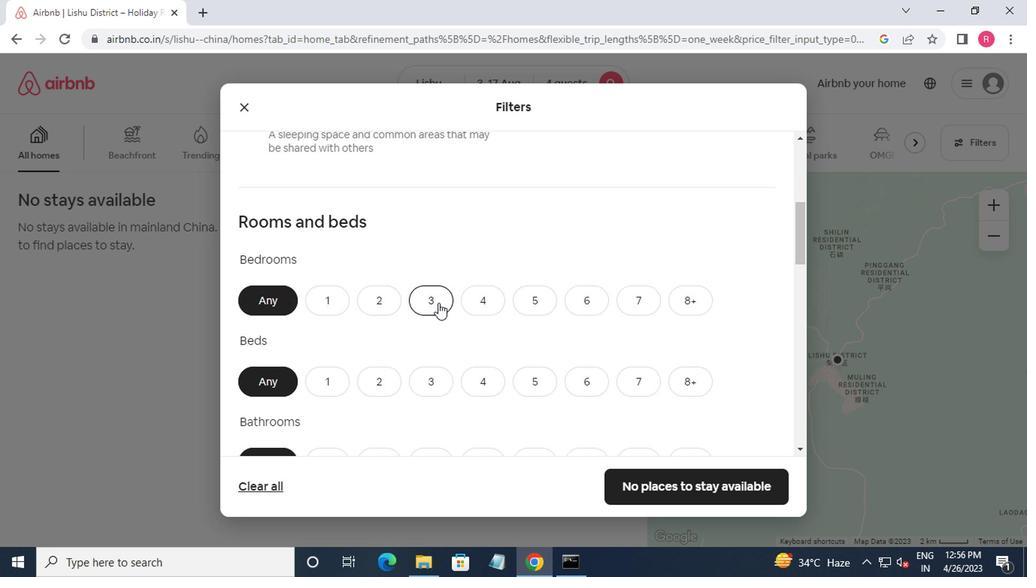 
Action: Mouse moved to (433, 302)
Screenshot: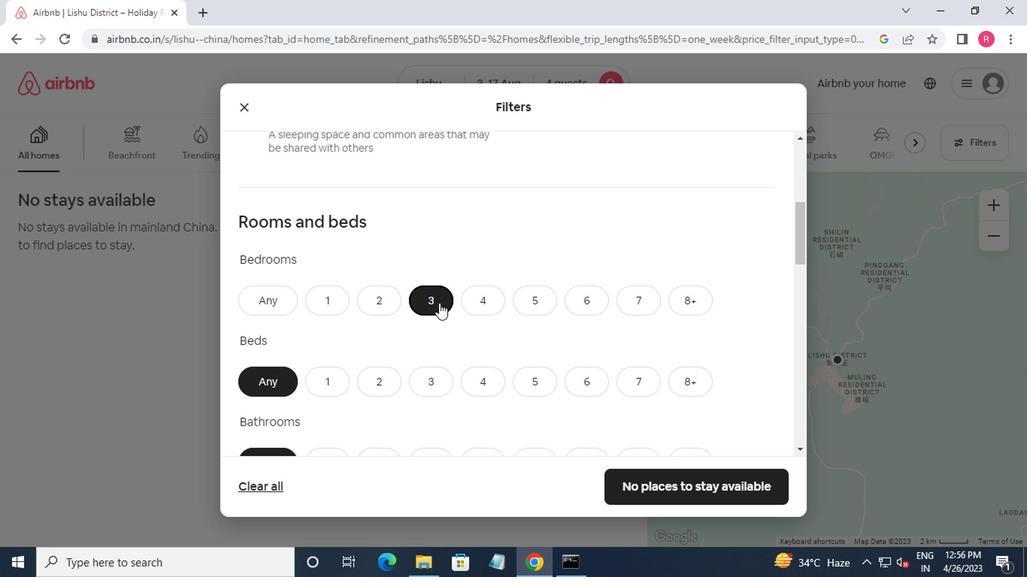 
Action: Mouse scrolled (433, 301) with delta (0, 0)
Screenshot: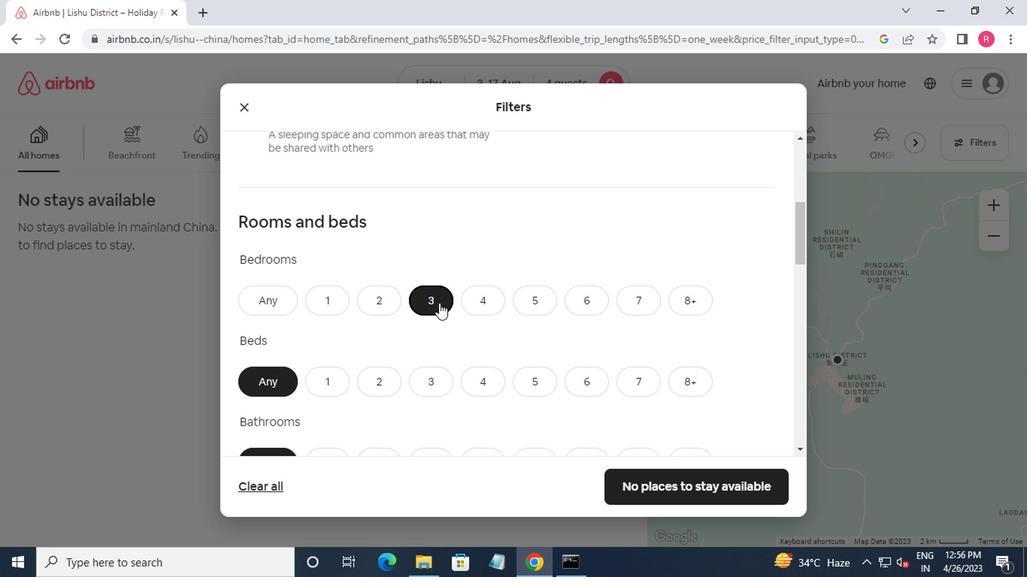 
Action: Mouse moved to (475, 305)
Screenshot: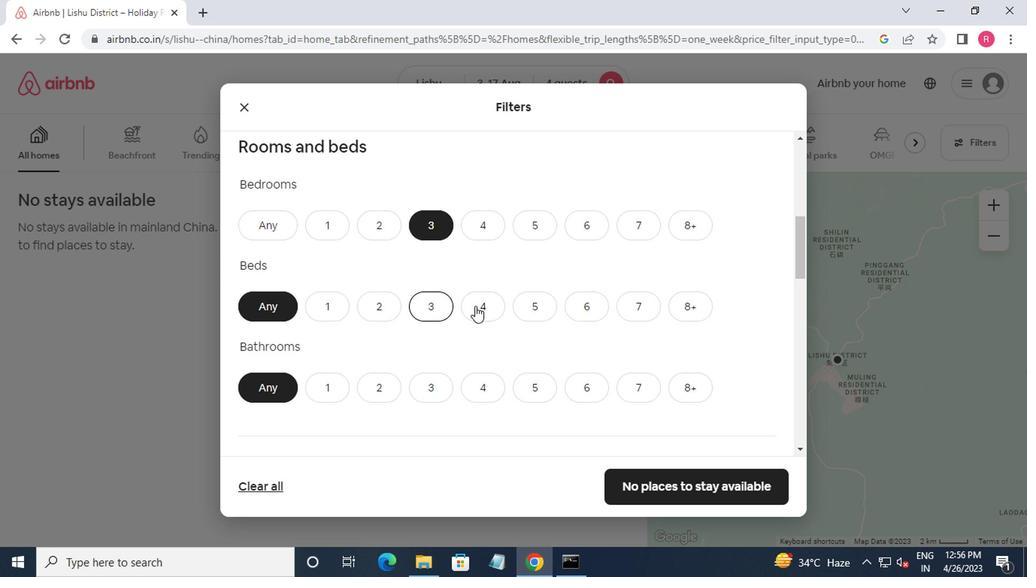 
Action: Mouse pressed left at (475, 305)
Screenshot: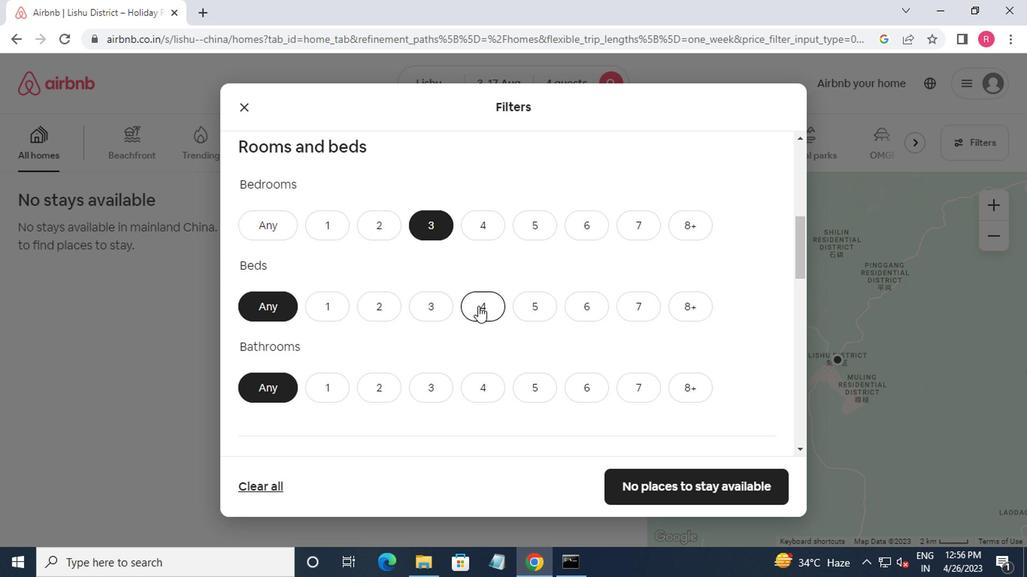 
Action: Mouse moved to (475, 305)
Screenshot: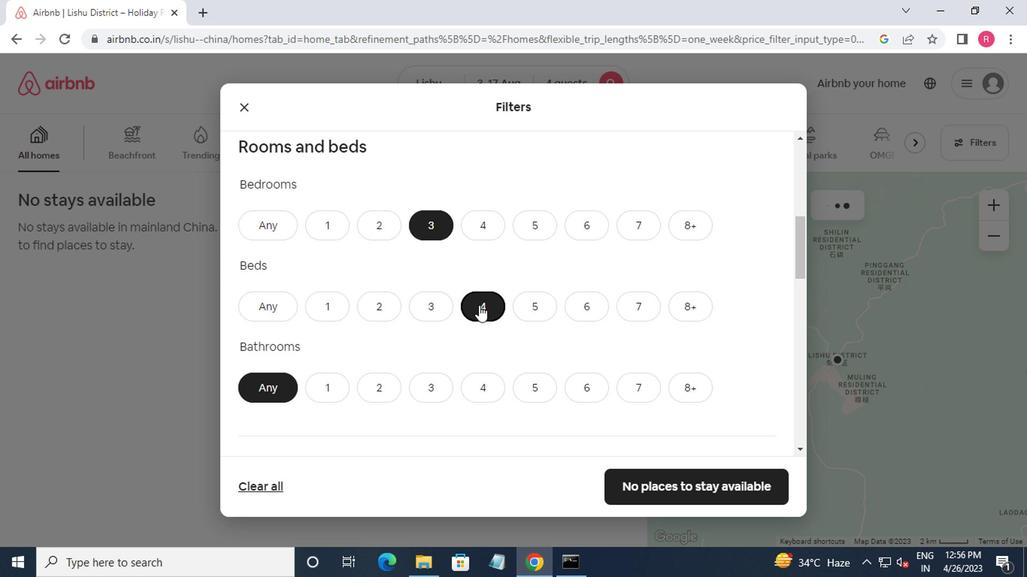 
Action: Mouse scrolled (475, 305) with delta (0, 0)
Screenshot: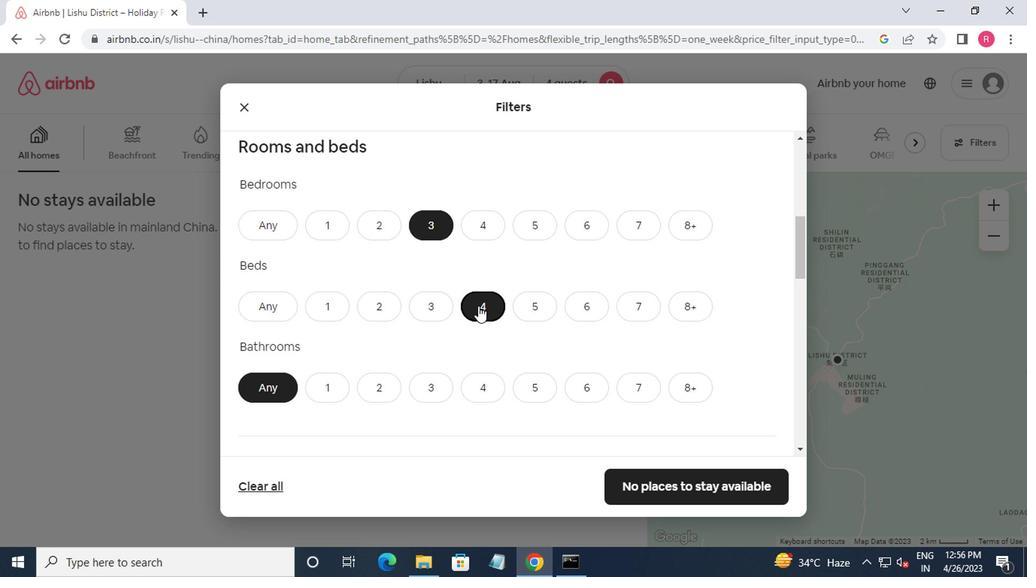 
Action: Mouse moved to (382, 303)
Screenshot: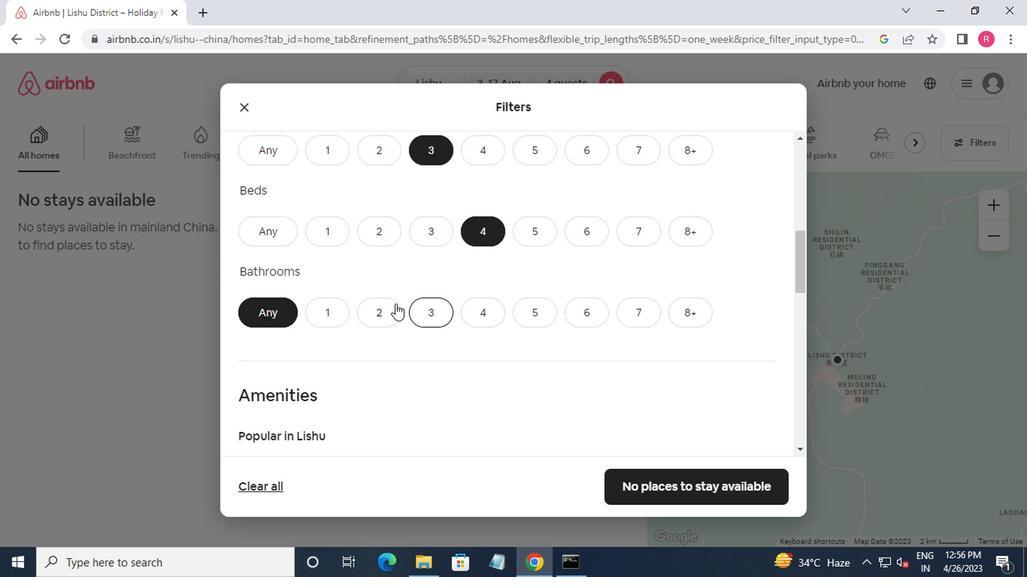 
Action: Mouse pressed left at (382, 303)
Screenshot: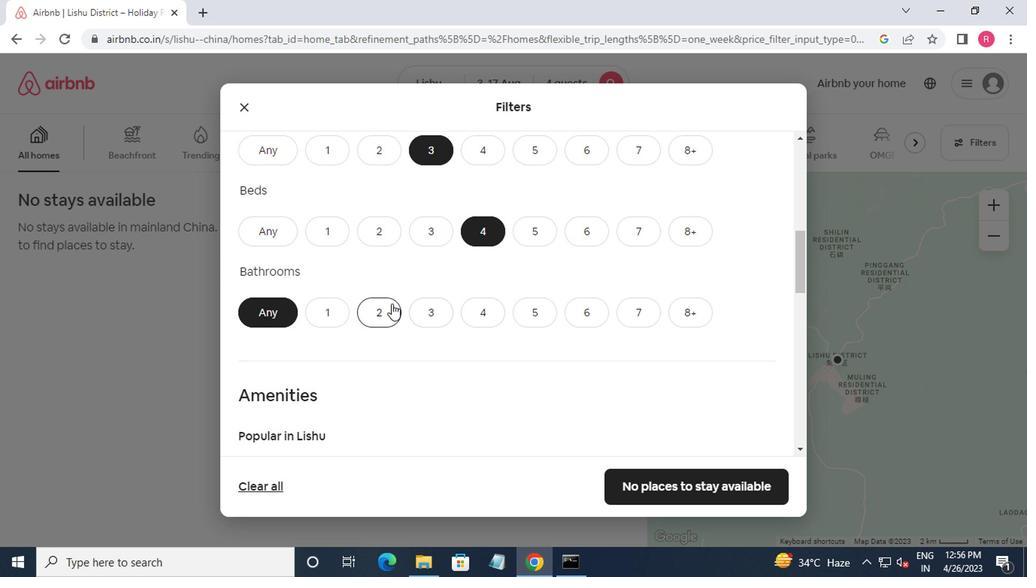 
Action: Mouse moved to (410, 294)
Screenshot: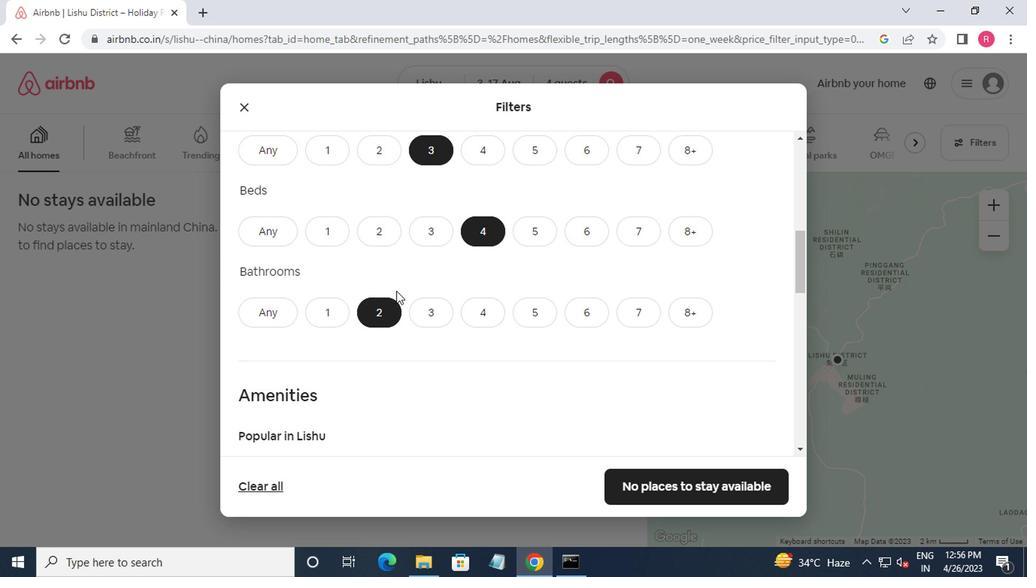 
Action: Mouse scrolled (410, 294) with delta (0, 0)
Screenshot: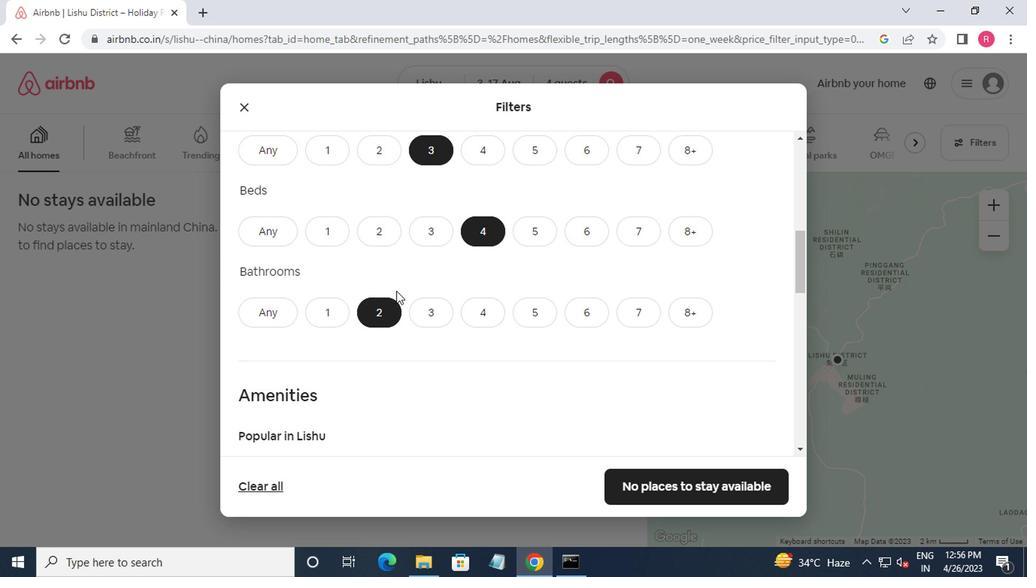 
Action: Mouse moved to (414, 294)
Screenshot: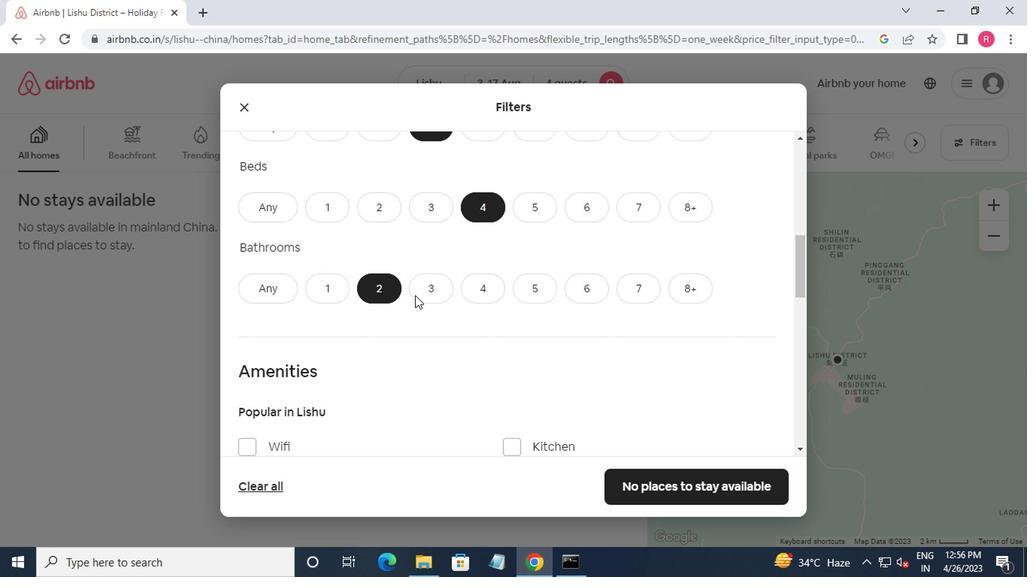 
Action: Mouse scrolled (414, 294) with delta (0, 0)
Screenshot: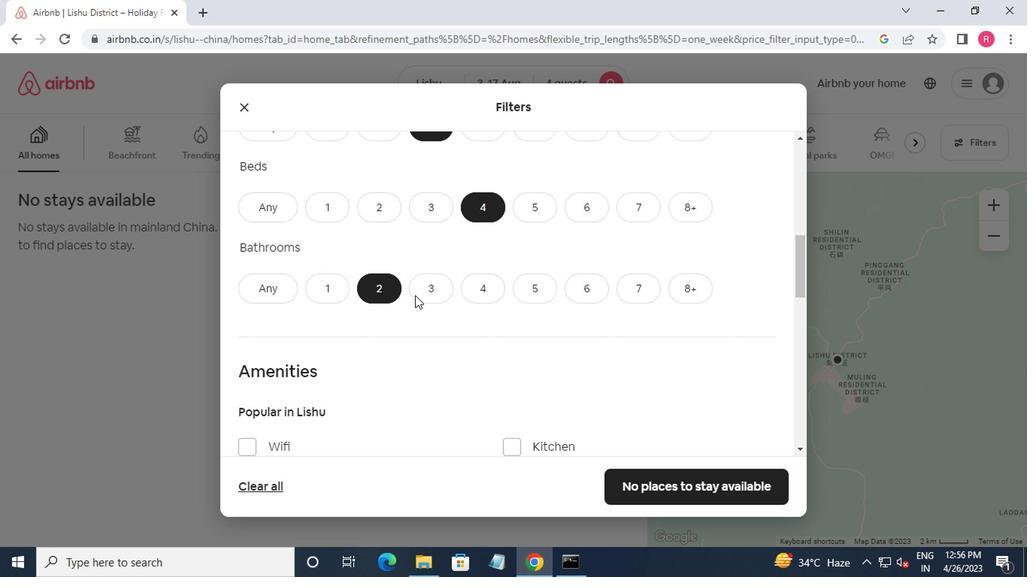 
Action: Mouse moved to (415, 298)
Screenshot: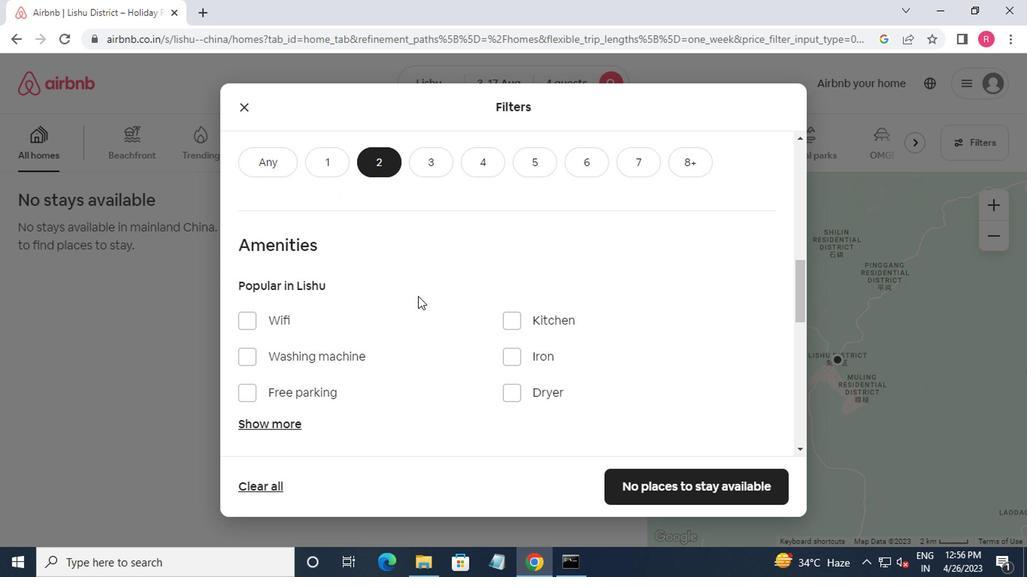 
Action: Mouse scrolled (415, 297) with delta (0, 0)
Screenshot: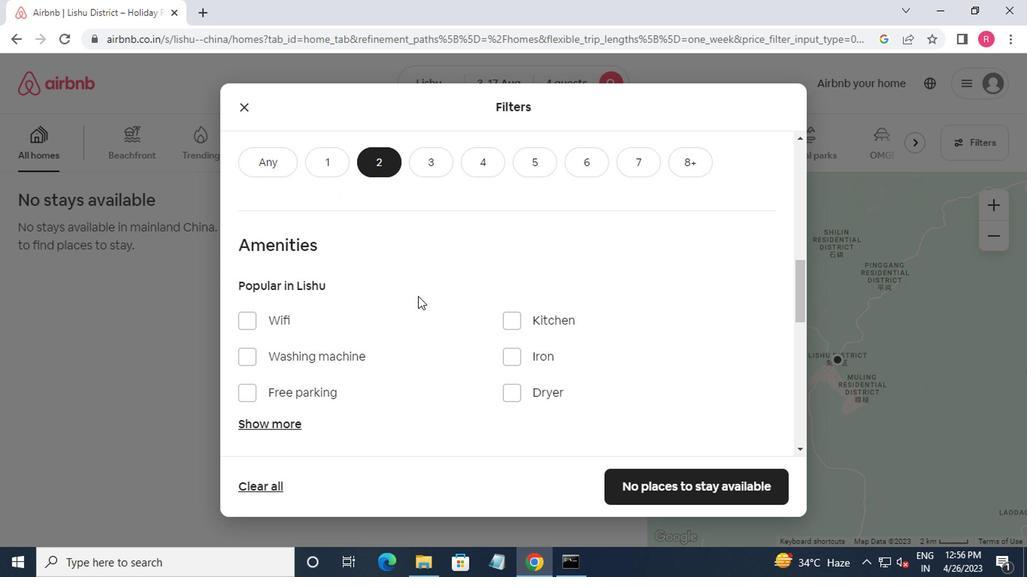 
Action: Mouse moved to (255, 245)
Screenshot: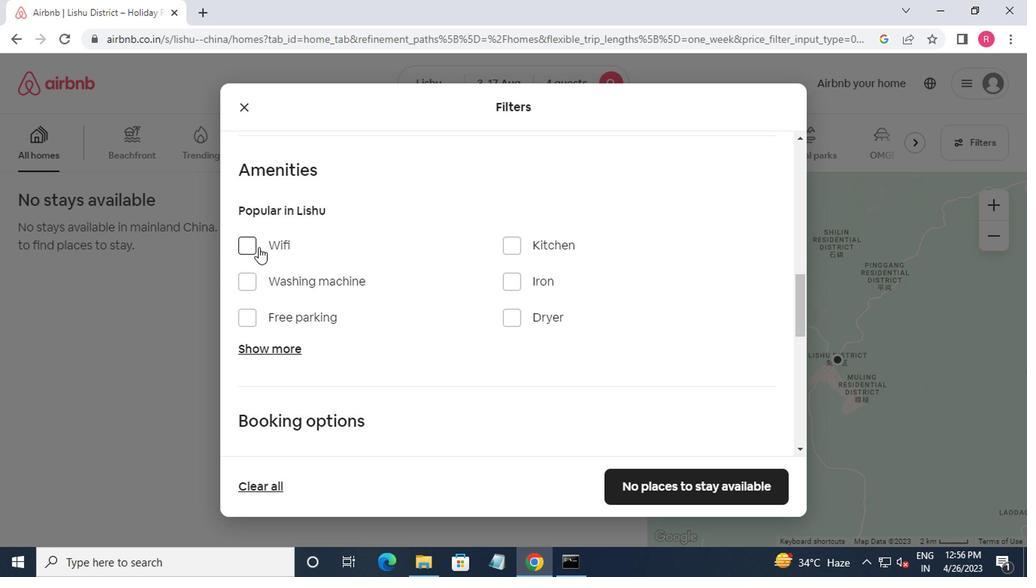 
Action: Mouse pressed left at (255, 245)
Screenshot: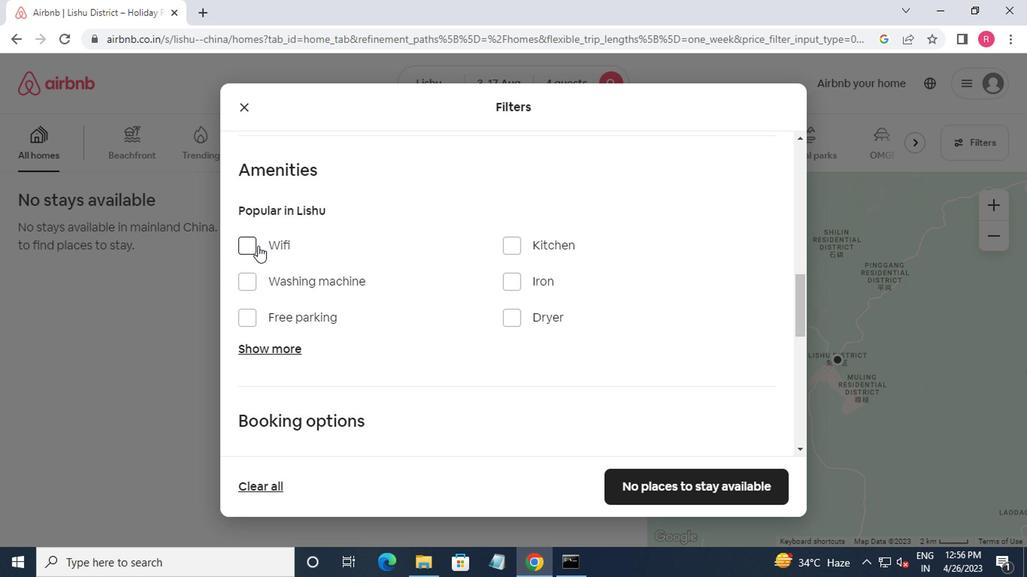 
Action: Mouse moved to (296, 262)
Screenshot: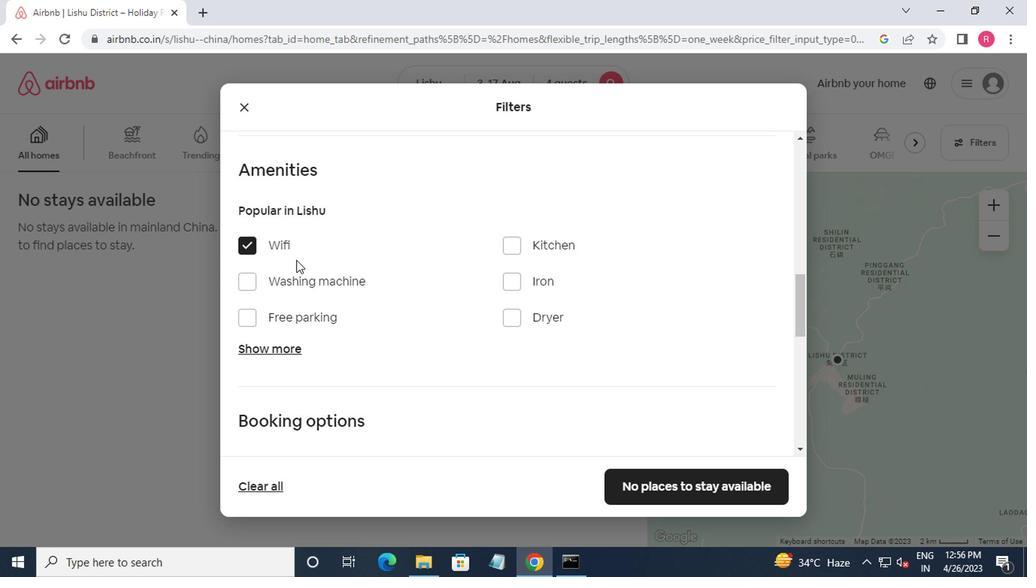
Action: Mouse scrolled (296, 262) with delta (0, 0)
Screenshot: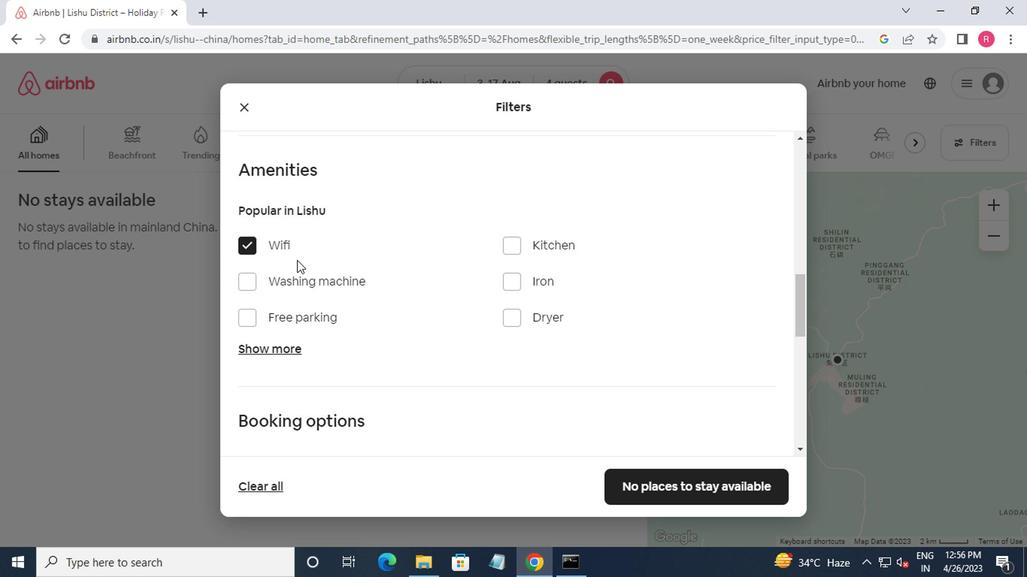
Action: Mouse moved to (301, 265)
Screenshot: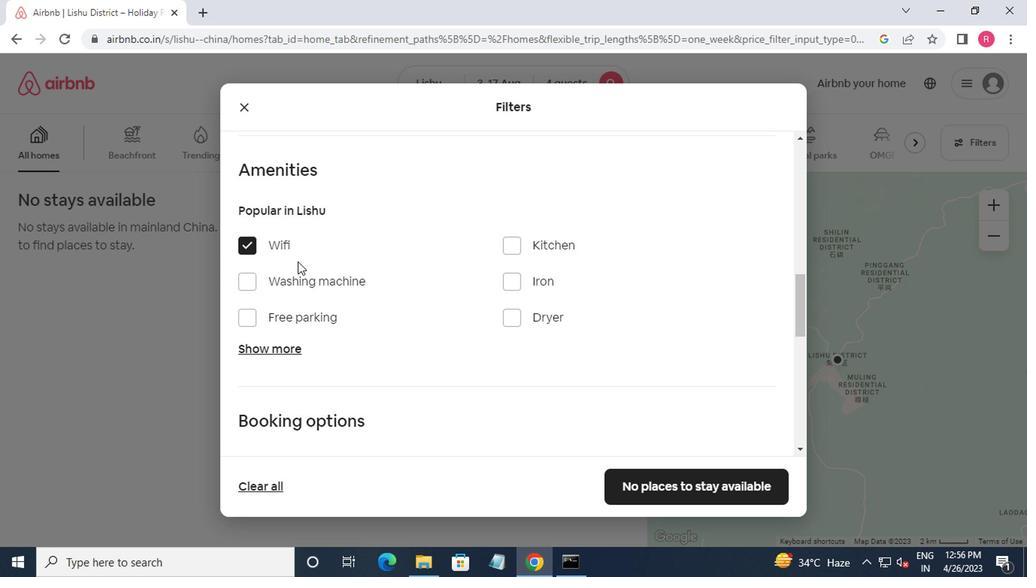 
Action: Mouse scrolled (301, 264) with delta (0, -1)
Screenshot: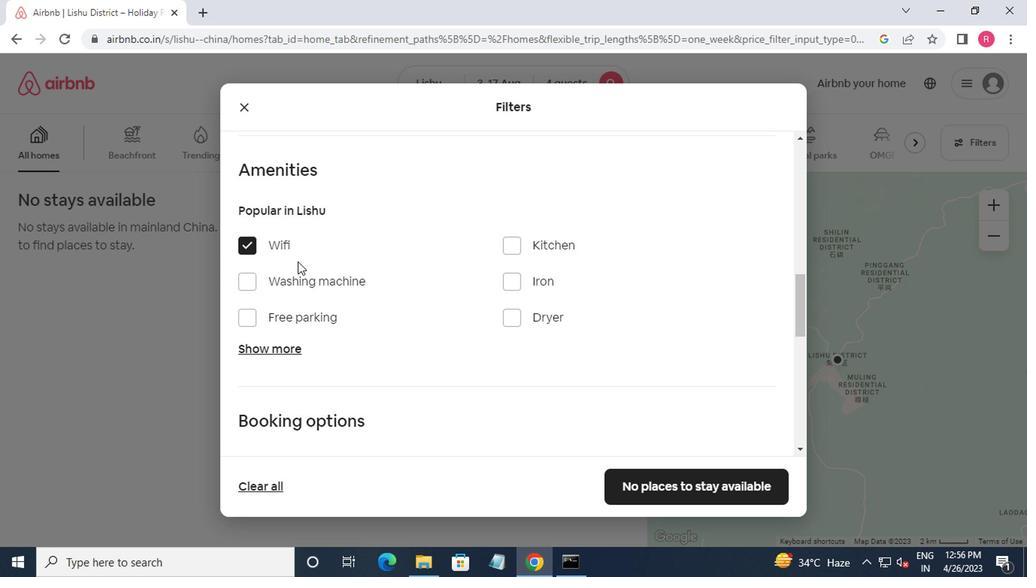 
Action: Mouse moved to (324, 272)
Screenshot: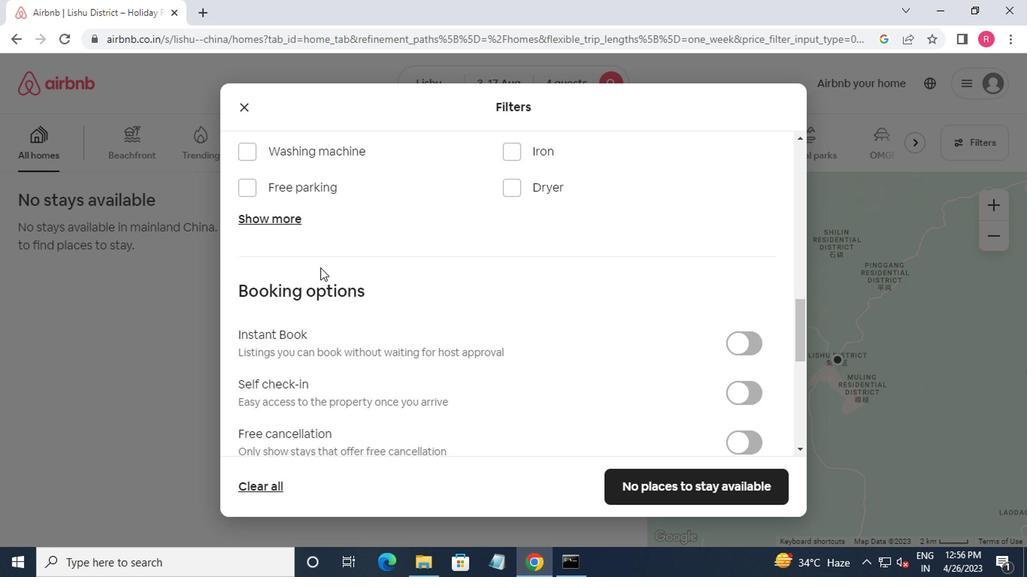 
Action: Mouse scrolled (324, 271) with delta (0, 0)
Screenshot: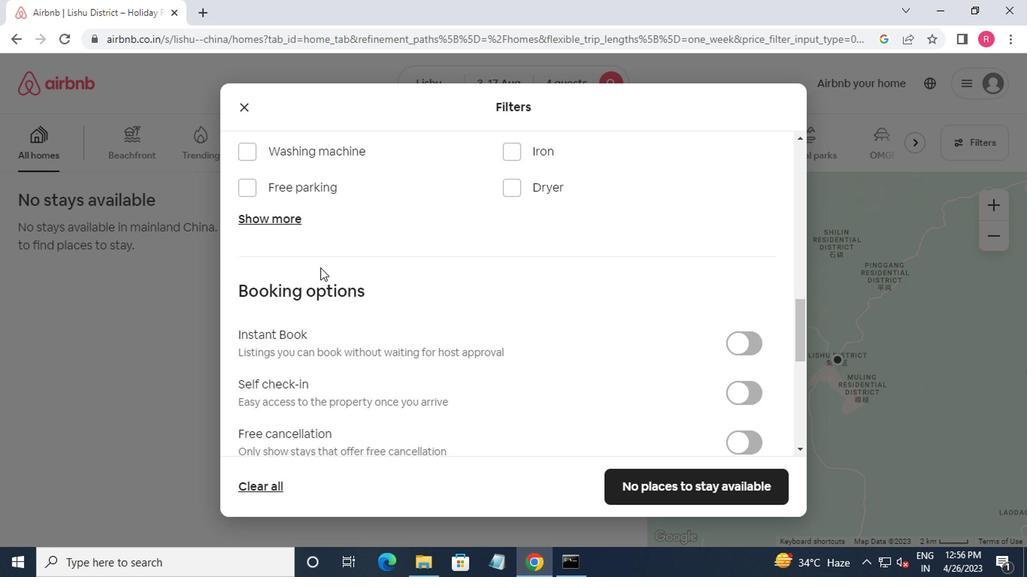 
Action: Mouse moved to (367, 282)
Screenshot: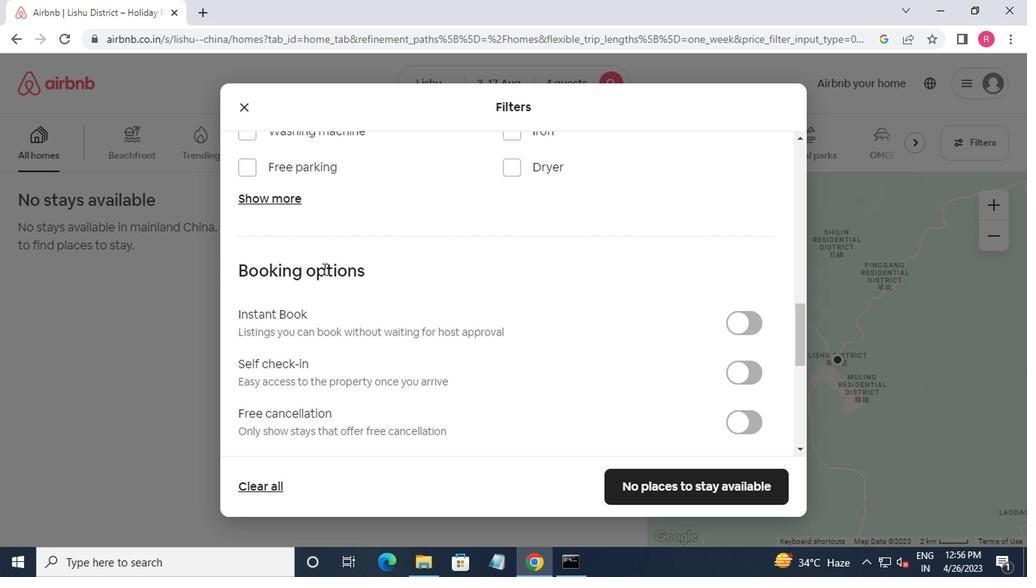 
Action: Mouse scrolled (367, 281) with delta (0, -1)
Screenshot: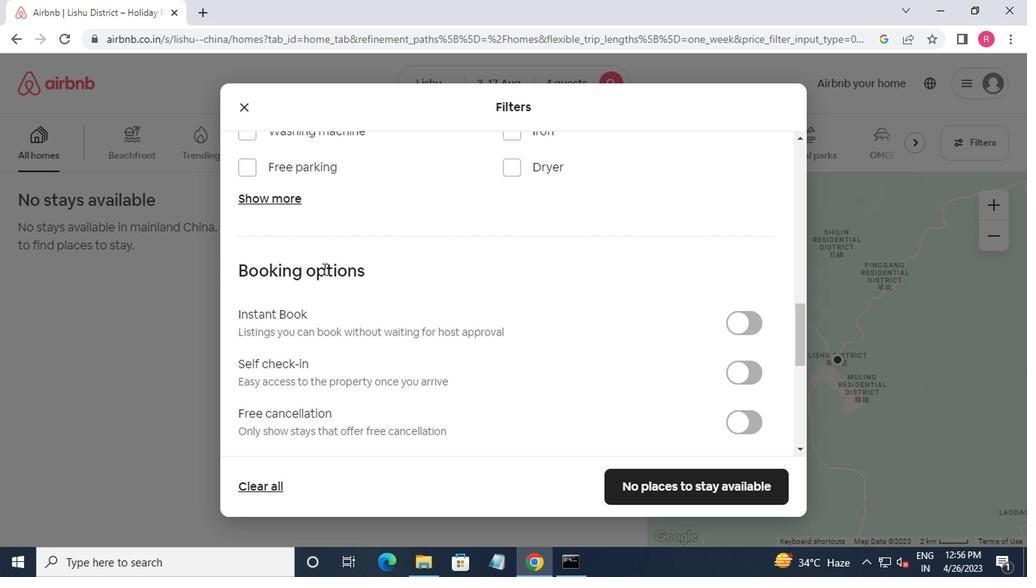 
Action: Mouse moved to (441, 298)
Screenshot: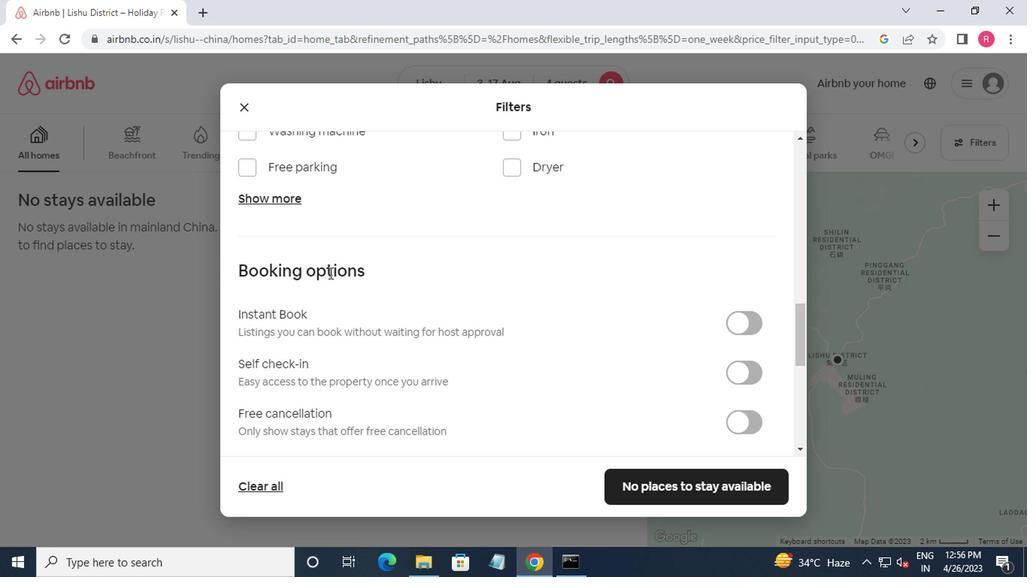 
Action: Mouse scrolled (441, 298) with delta (0, 0)
Screenshot: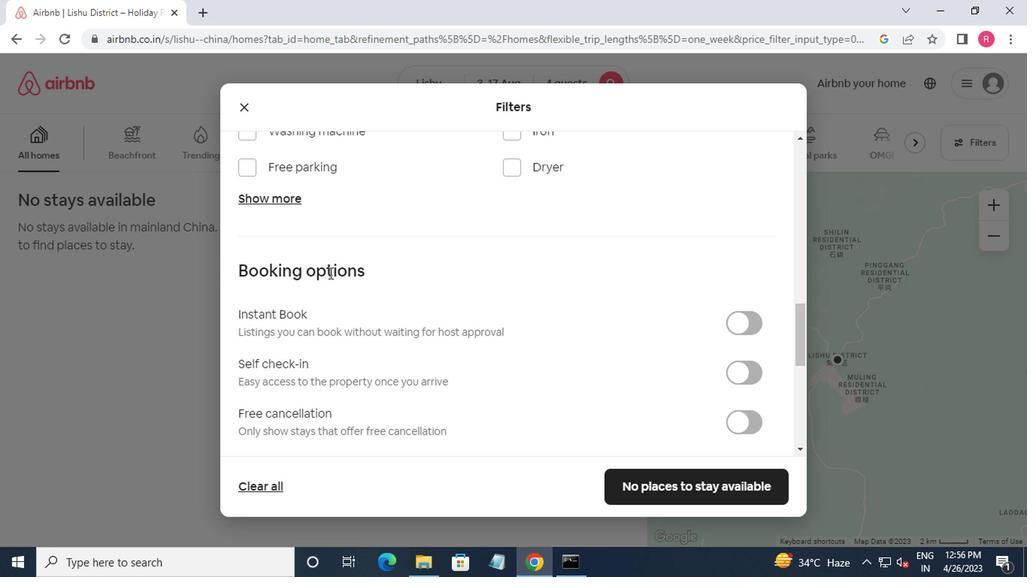 
Action: Mouse moved to (727, 152)
Screenshot: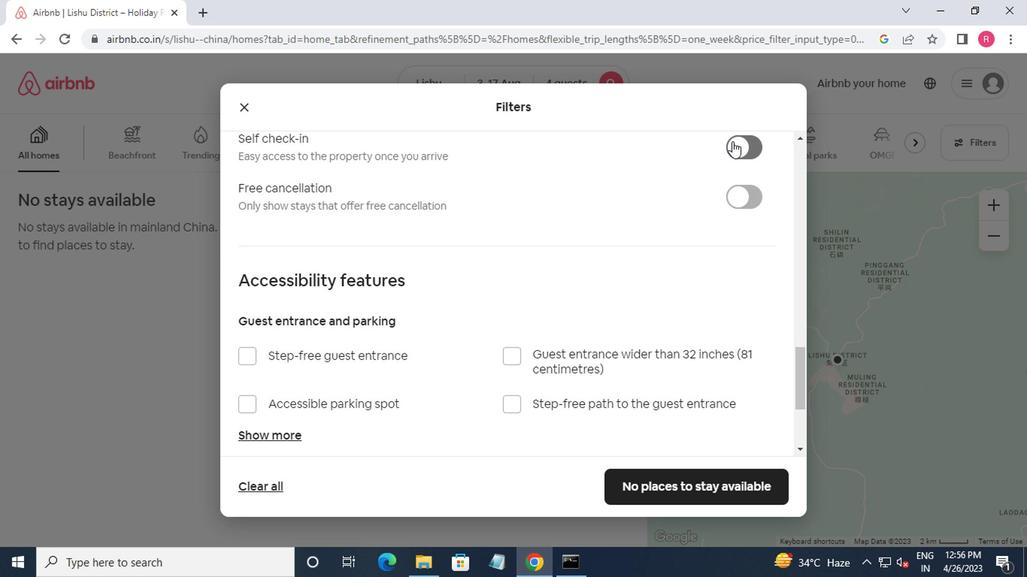 
Action: Mouse pressed left at (727, 152)
Screenshot: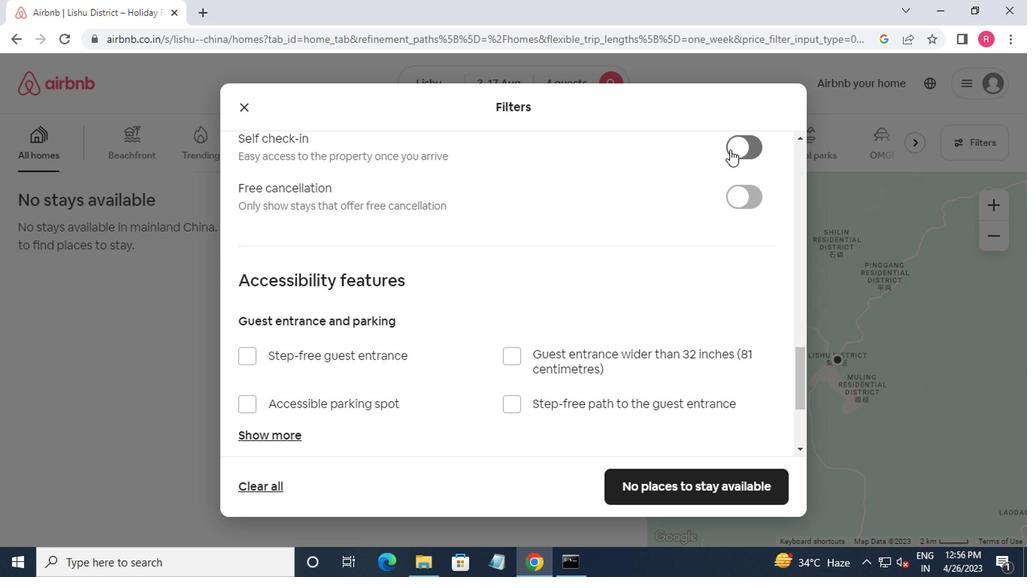 
Action: Mouse moved to (706, 191)
Screenshot: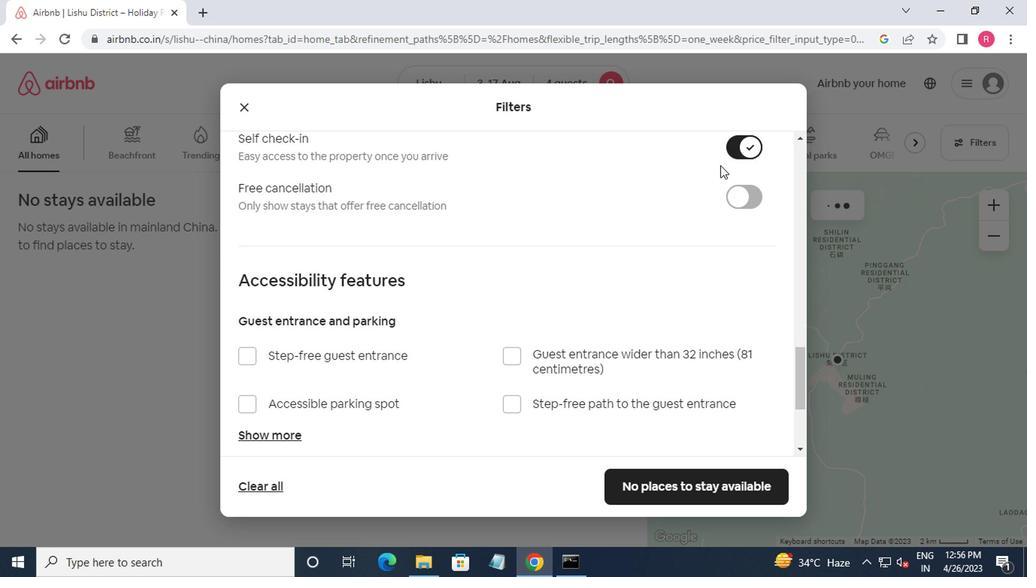 
Action: Mouse scrolled (706, 189) with delta (0, -1)
Screenshot: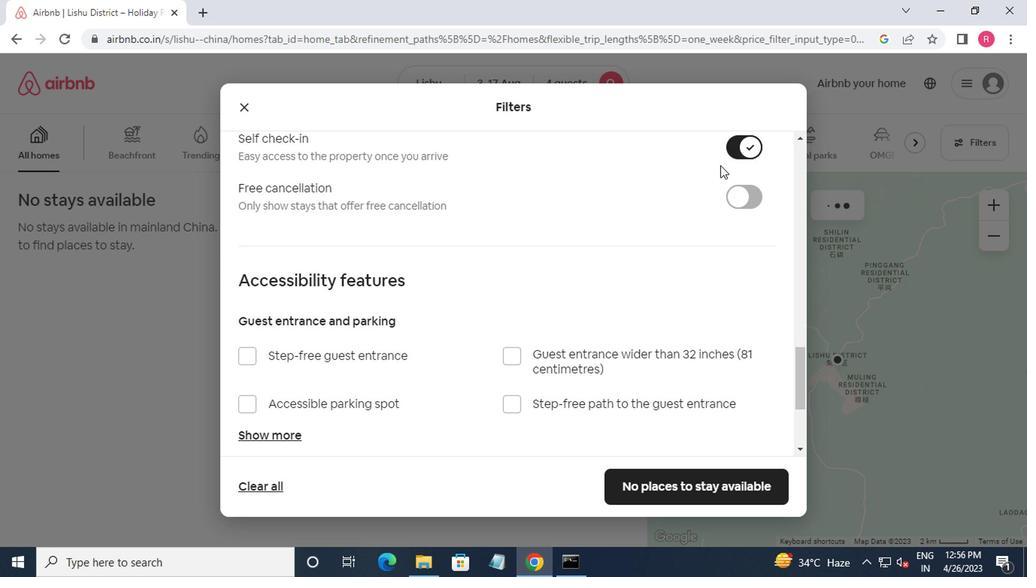 
Action: Mouse moved to (699, 209)
Screenshot: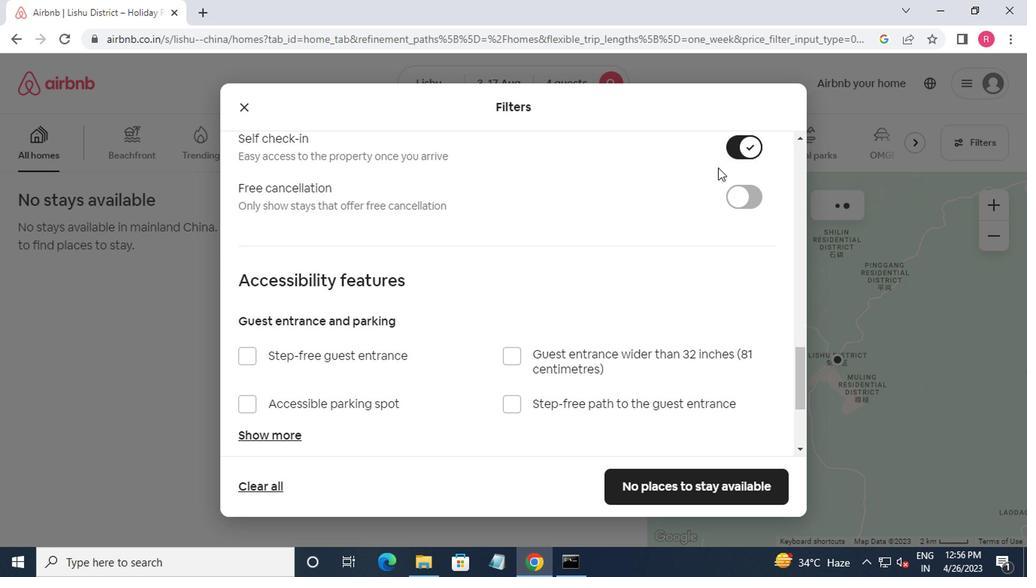 
Action: Mouse scrolled (699, 208) with delta (0, -1)
Screenshot: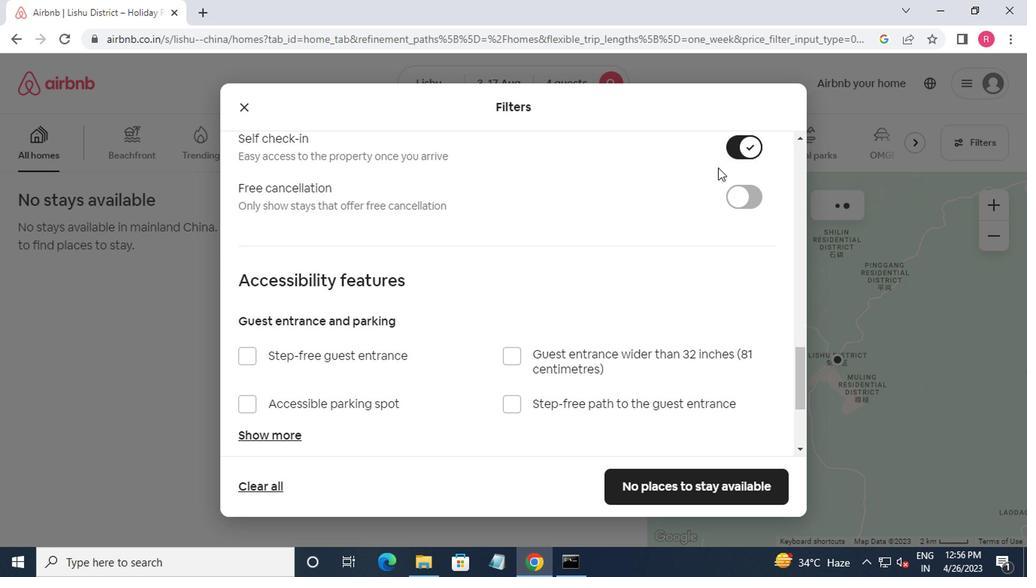 
Action: Mouse moved to (695, 224)
Screenshot: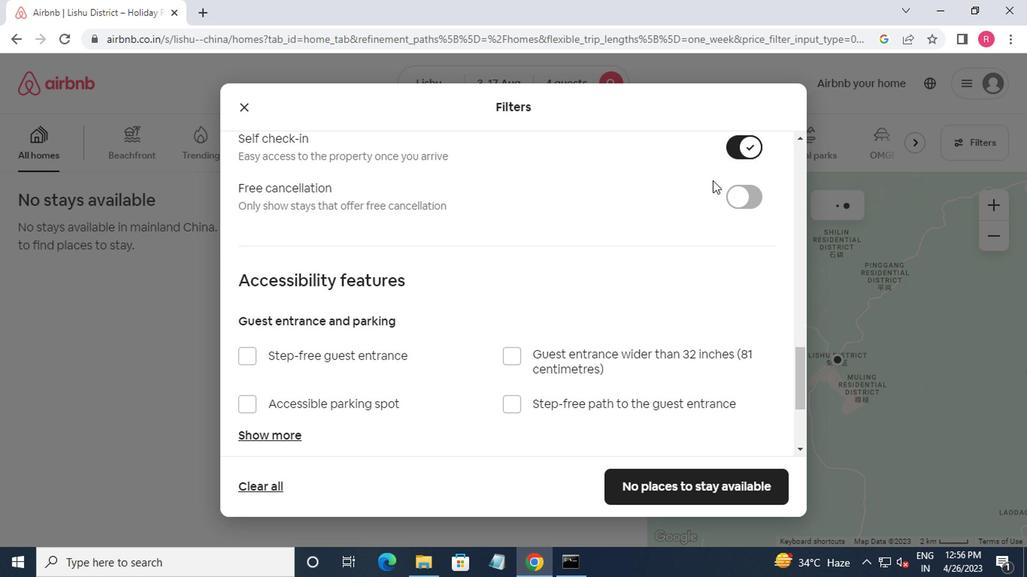 
Action: Mouse scrolled (695, 223) with delta (0, -1)
Screenshot: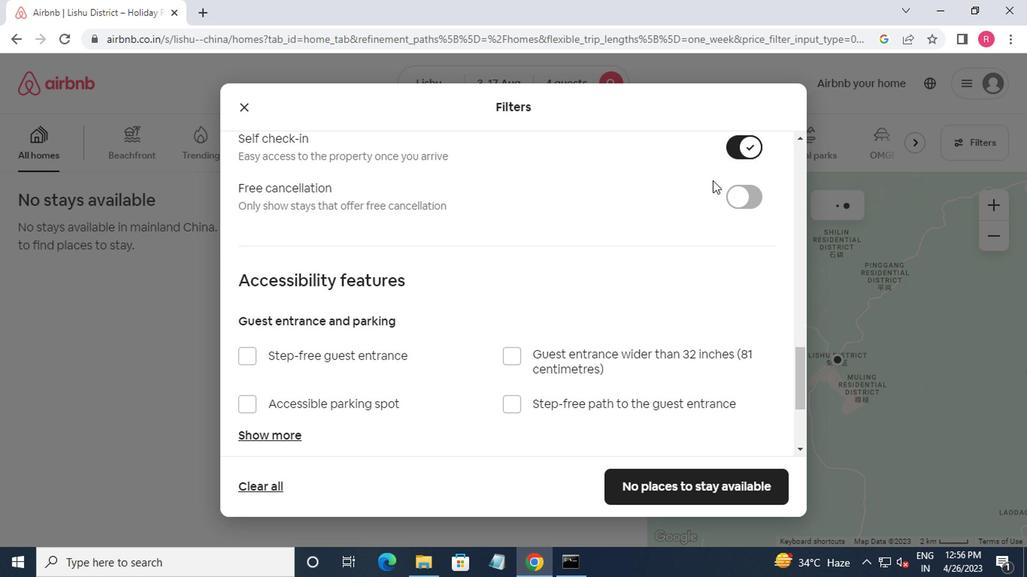 
Action: Mouse moved to (694, 232)
Screenshot: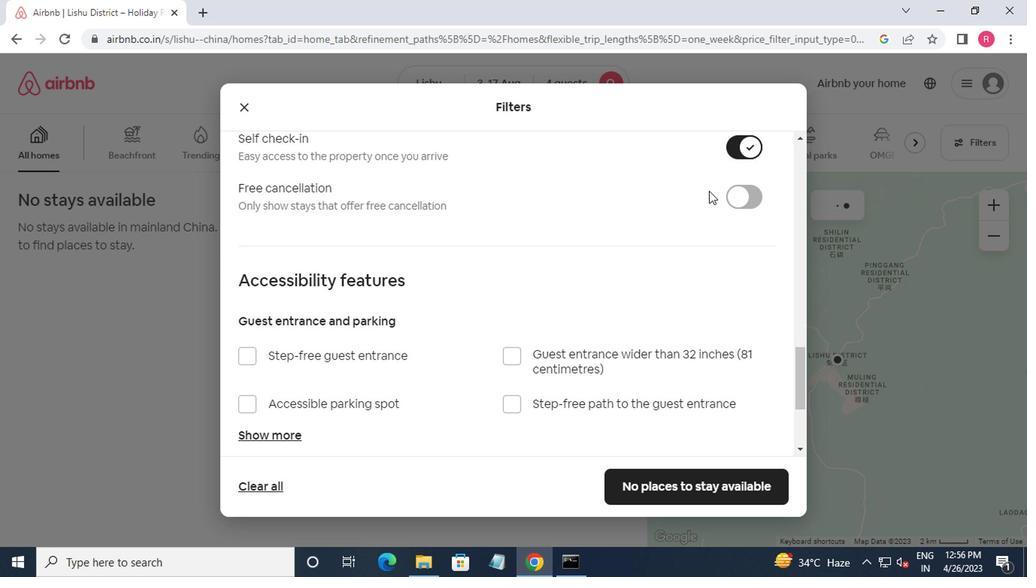 
Action: Mouse scrolled (694, 231) with delta (0, -1)
Screenshot: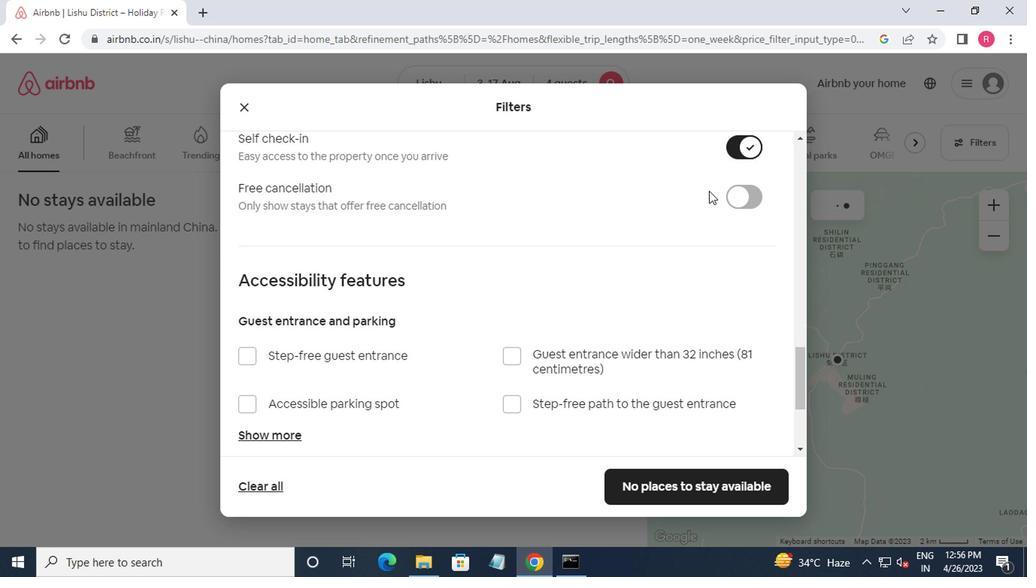 
Action: Mouse moved to (689, 244)
Screenshot: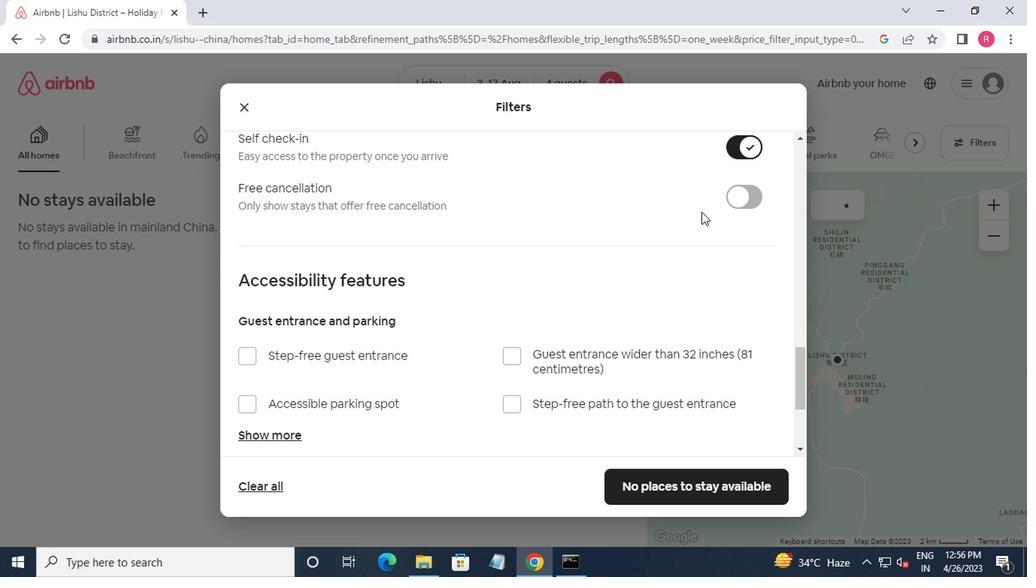 
Action: Mouse scrolled (689, 244) with delta (0, 0)
Screenshot: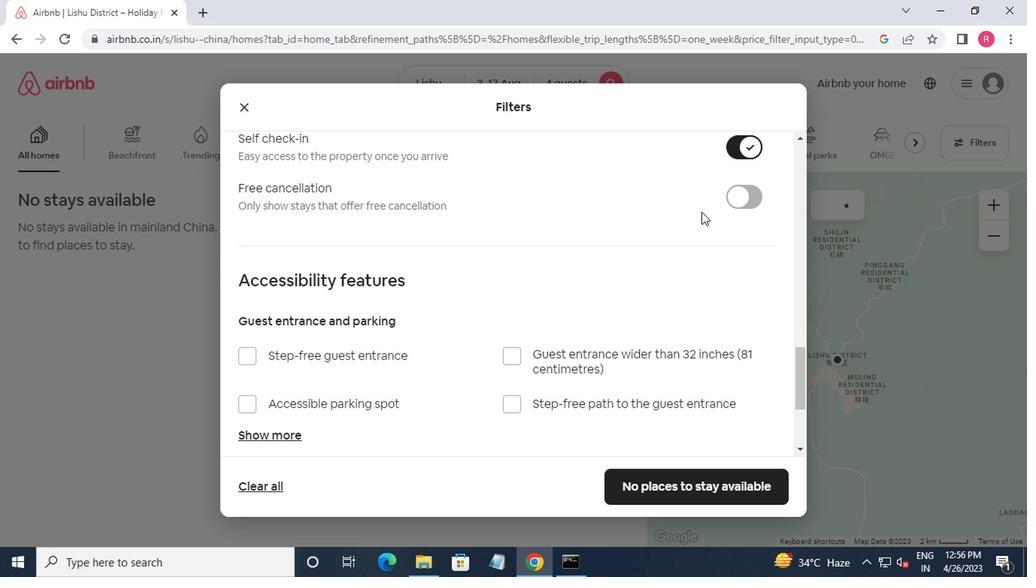 
Action: Mouse moved to (711, 488)
Screenshot: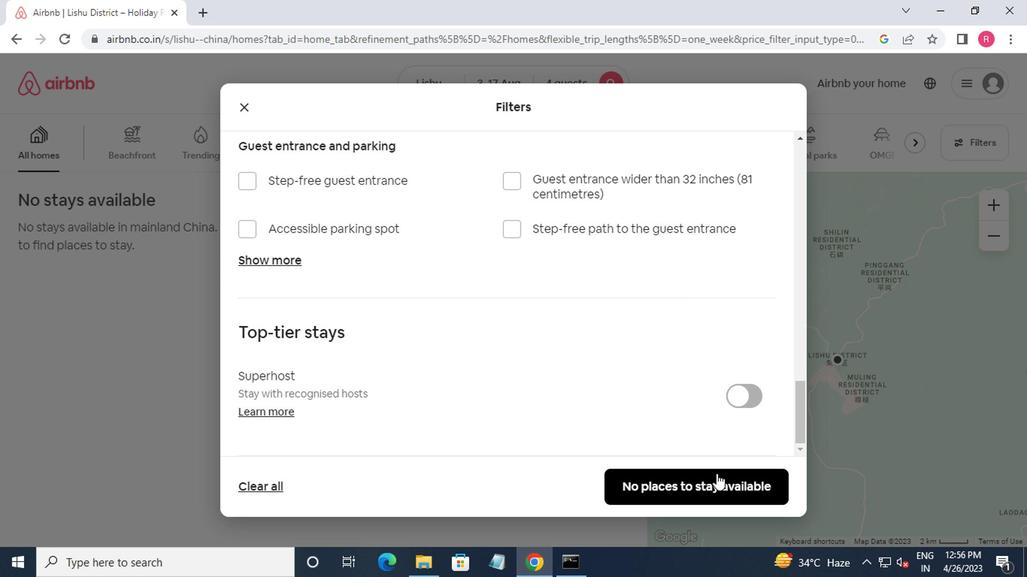 
Action: Mouse pressed left at (711, 488)
Screenshot: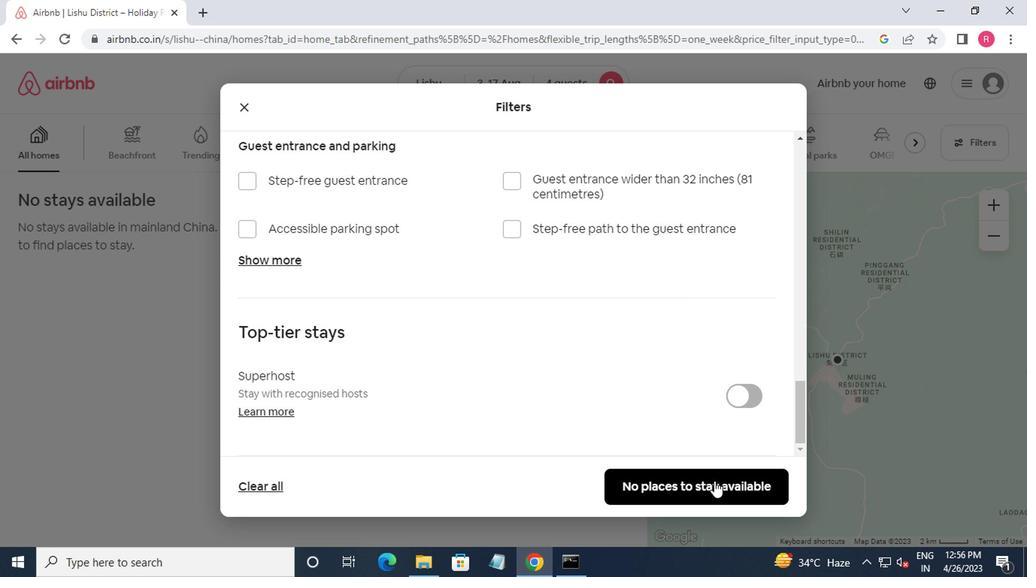 
Action: Mouse moved to (705, 467)
Screenshot: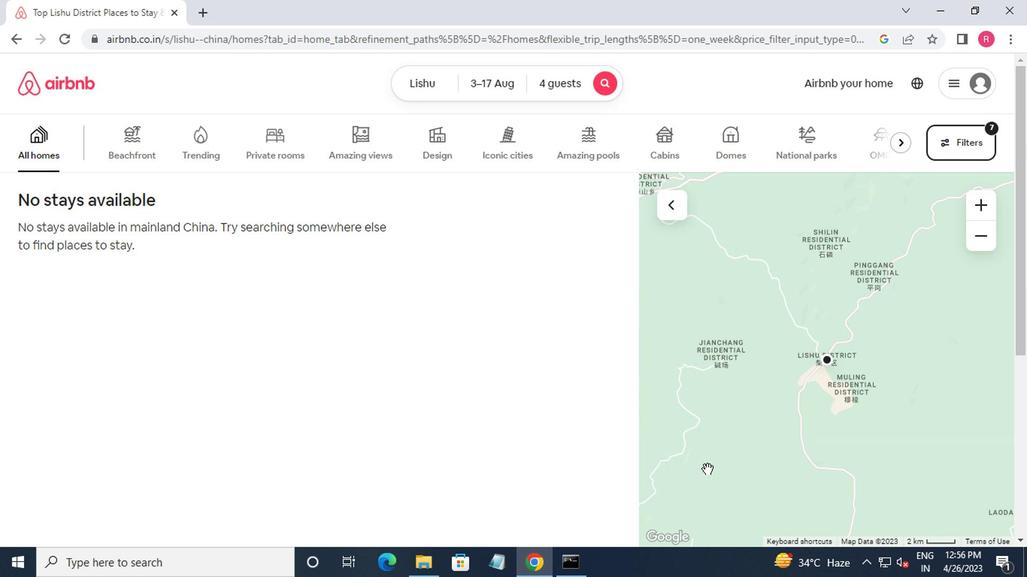 
